 Task: Share and collaborate on sustainable urban development, resilient city designs, or smart city initiatives within a repository.
Action: Mouse moved to (1090, 76)
Screenshot: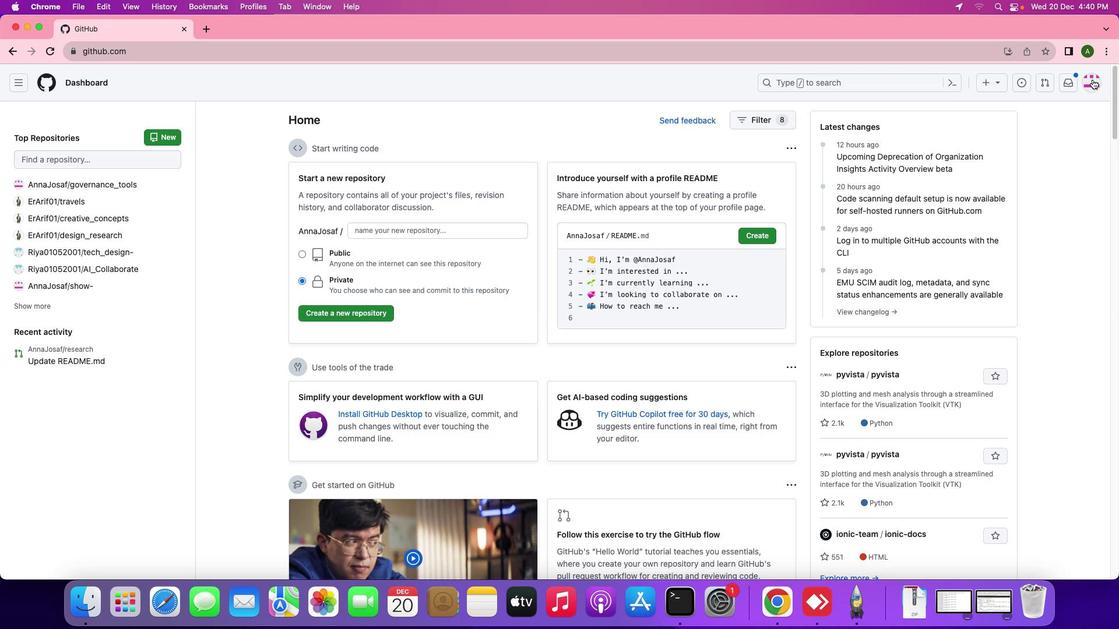 
Action: Mouse pressed left at (1090, 76)
Screenshot: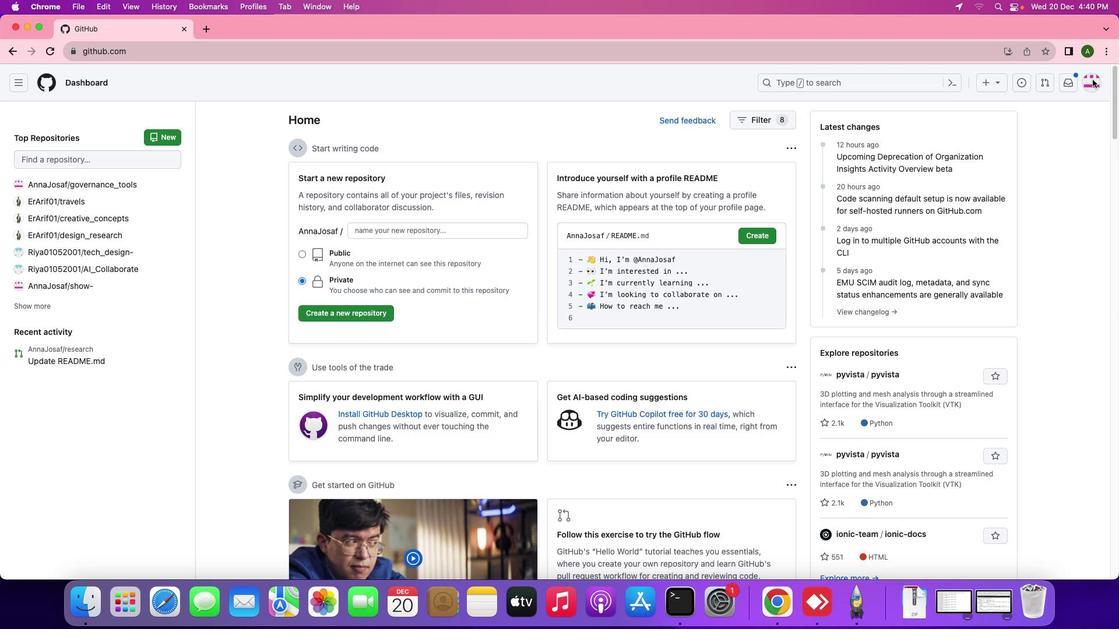
Action: Mouse moved to (986, 135)
Screenshot: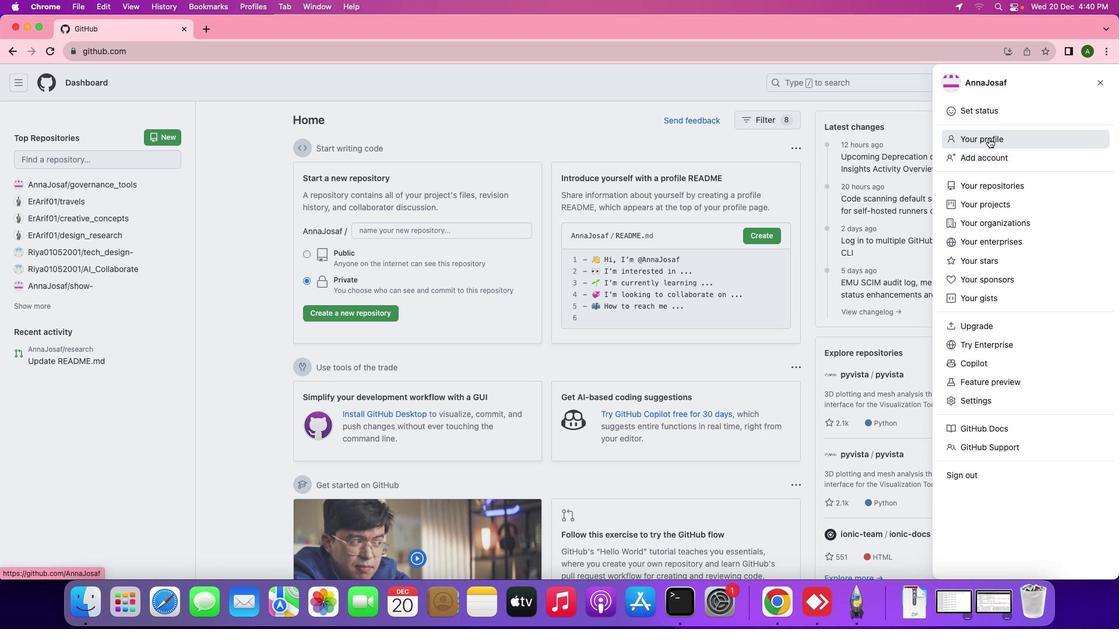 
Action: Mouse pressed left at (986, 135)
Screenshot: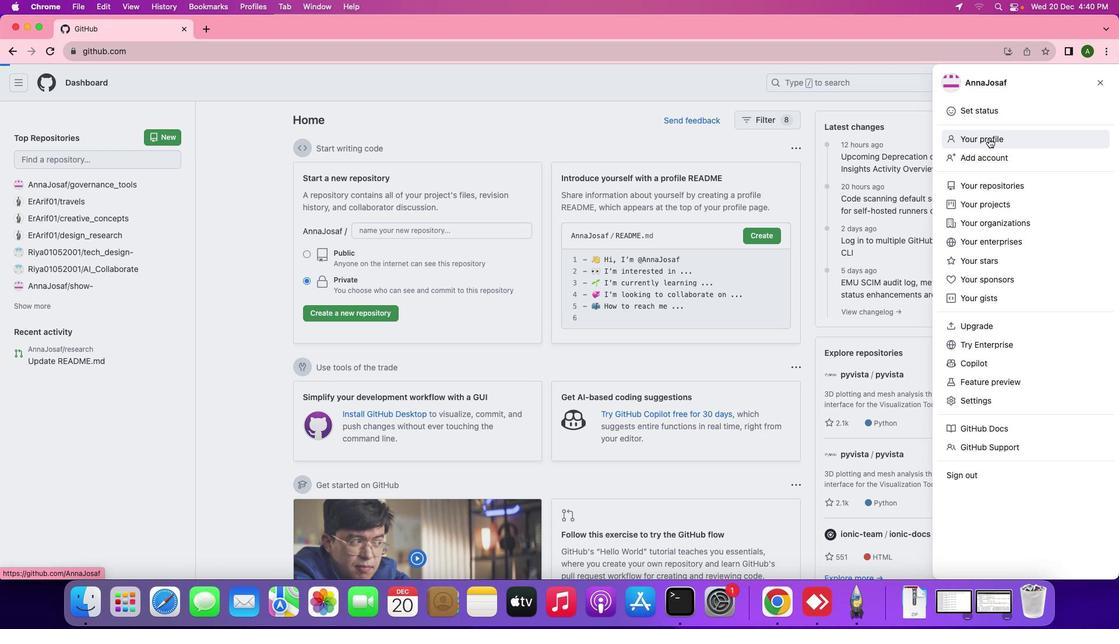 
Action: Mouse moved to (228, 386)
Screenshot: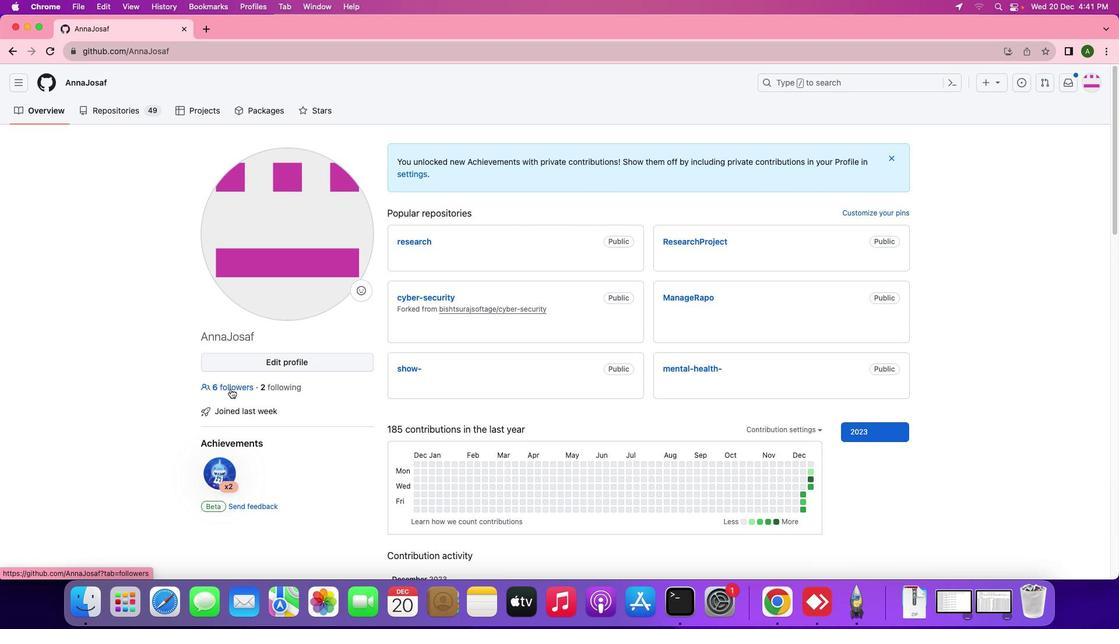 
Action: Mouse pressed left at (228, 386)
Screenshot: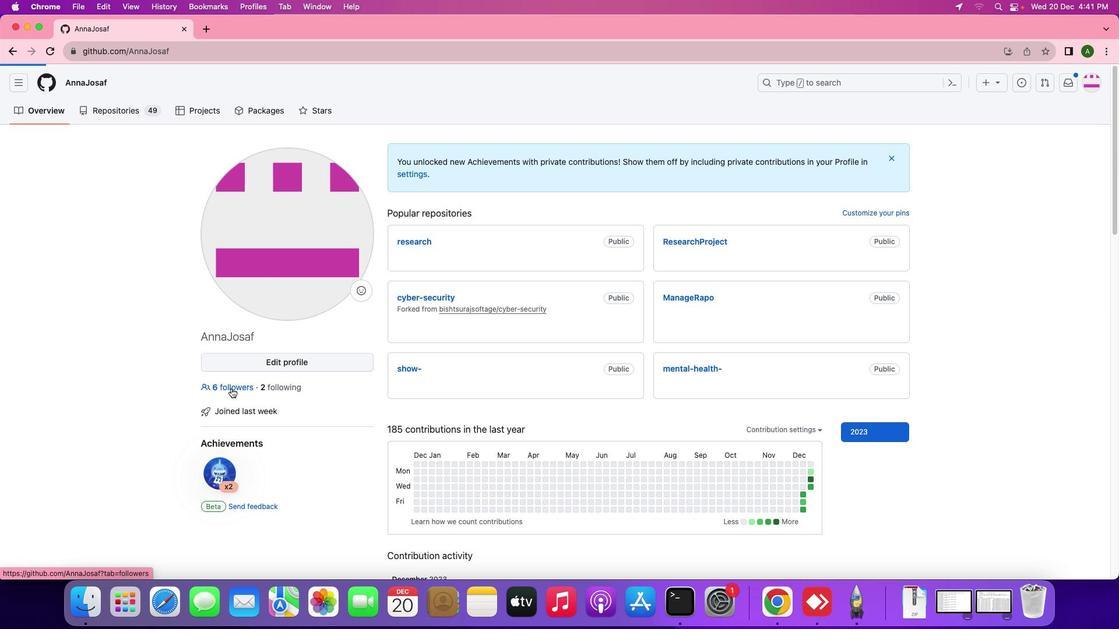 
Action: Mouse moved to (437, 402)
Screenshot: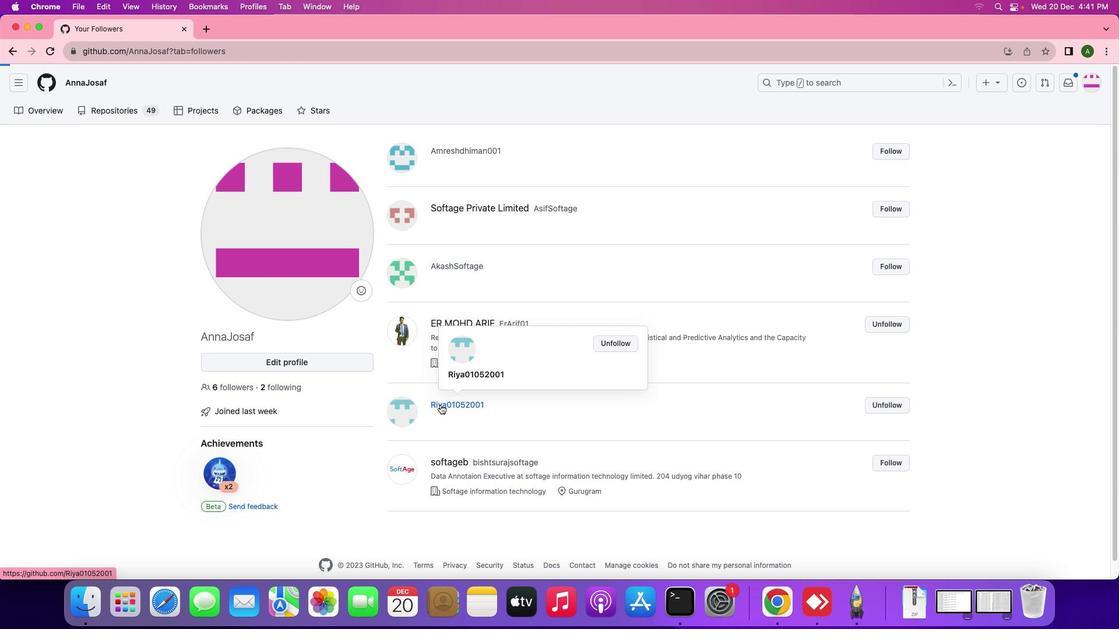 
Action: Mouse pressed left at (437, 402)
Screenshot: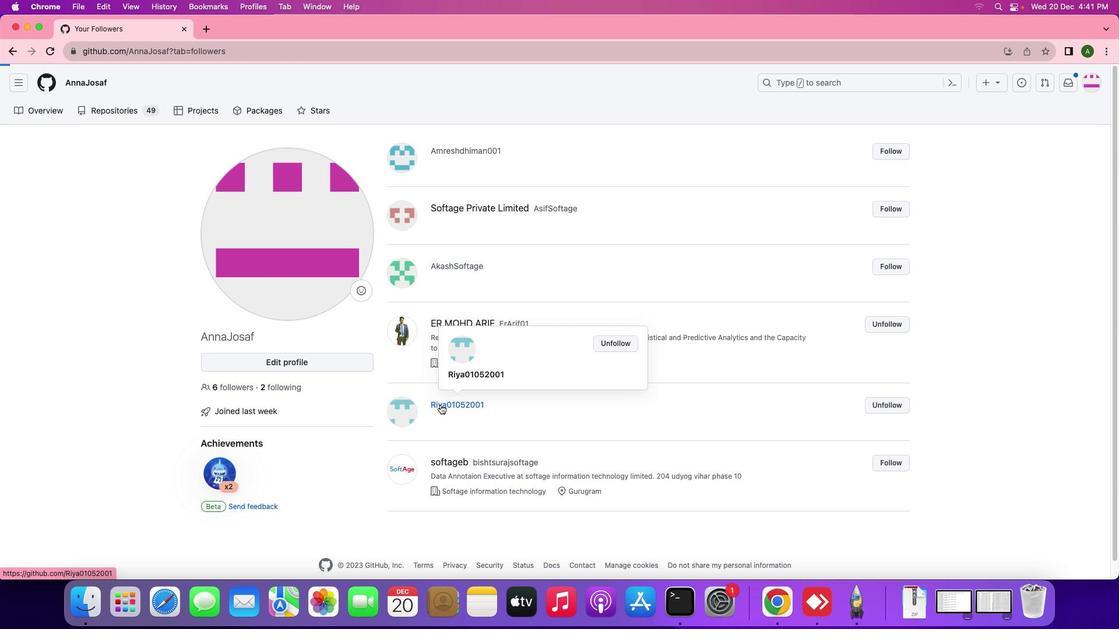 
Action: Mouse moved to (148, 112)
Screenshot: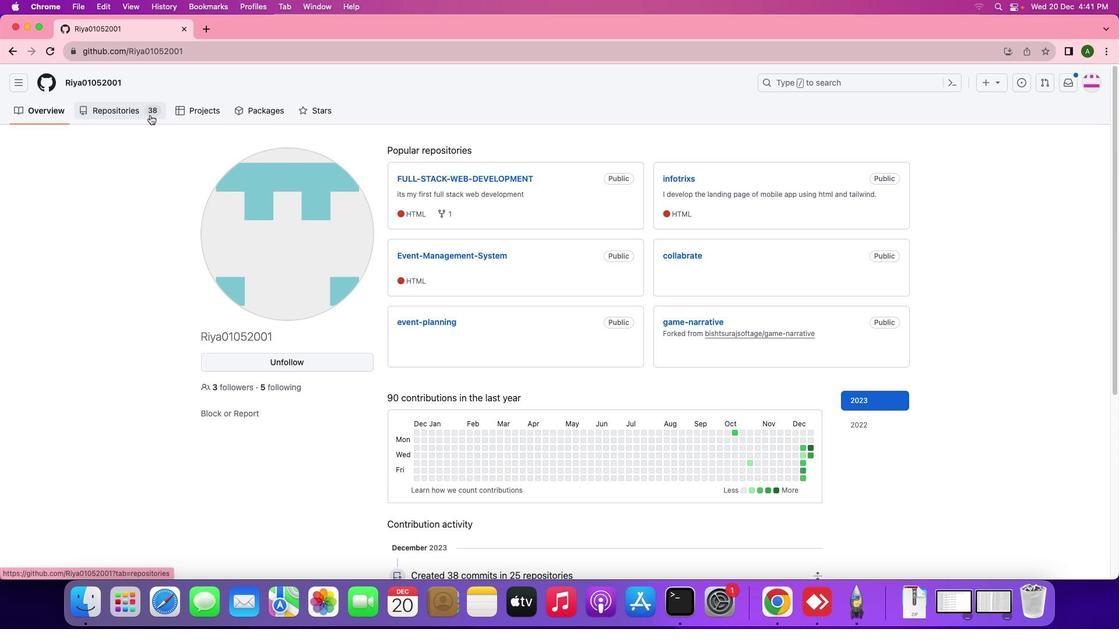
Action: Mouse pressed left at (148, 112)
Screenshot: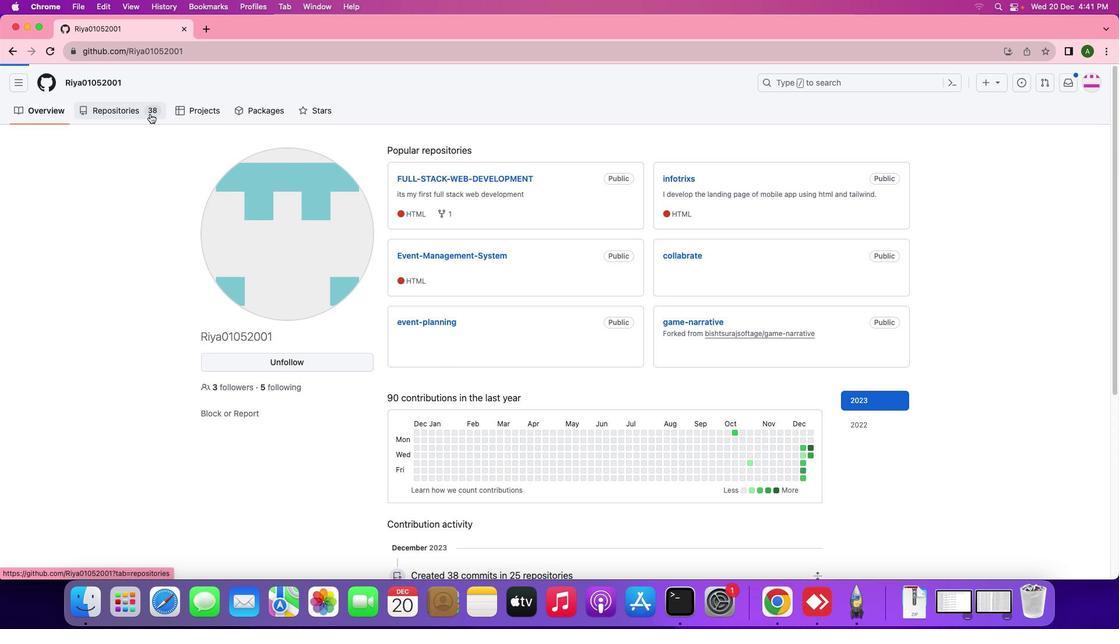 
Action: Mouse moved to (428, 189)
Screenshot: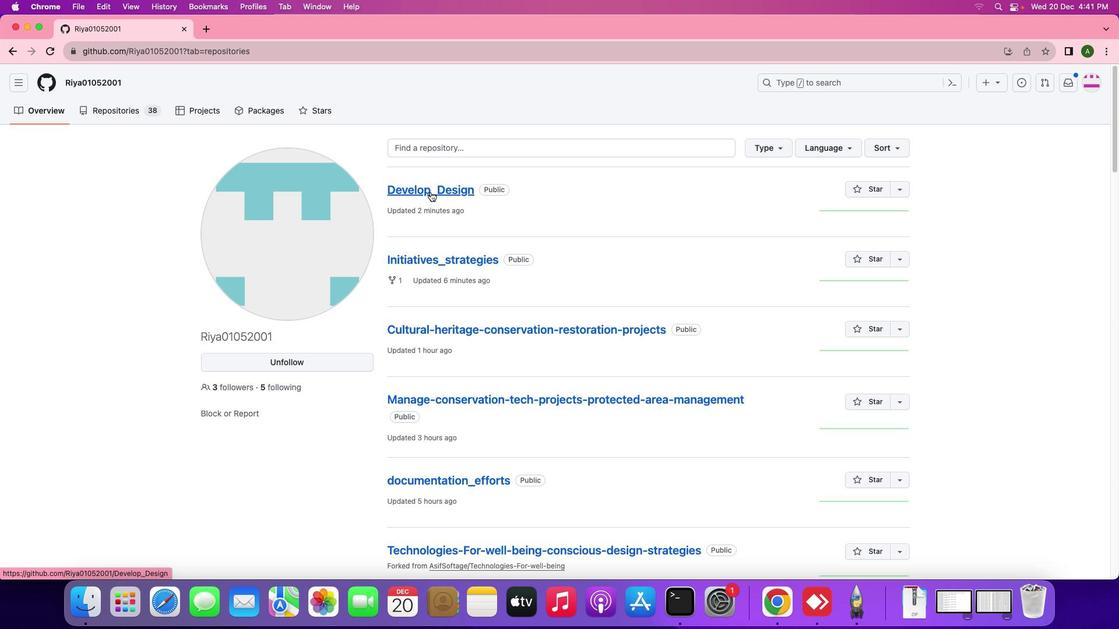 
Action: Mouse pressed left at (428, 189)
Screenshot: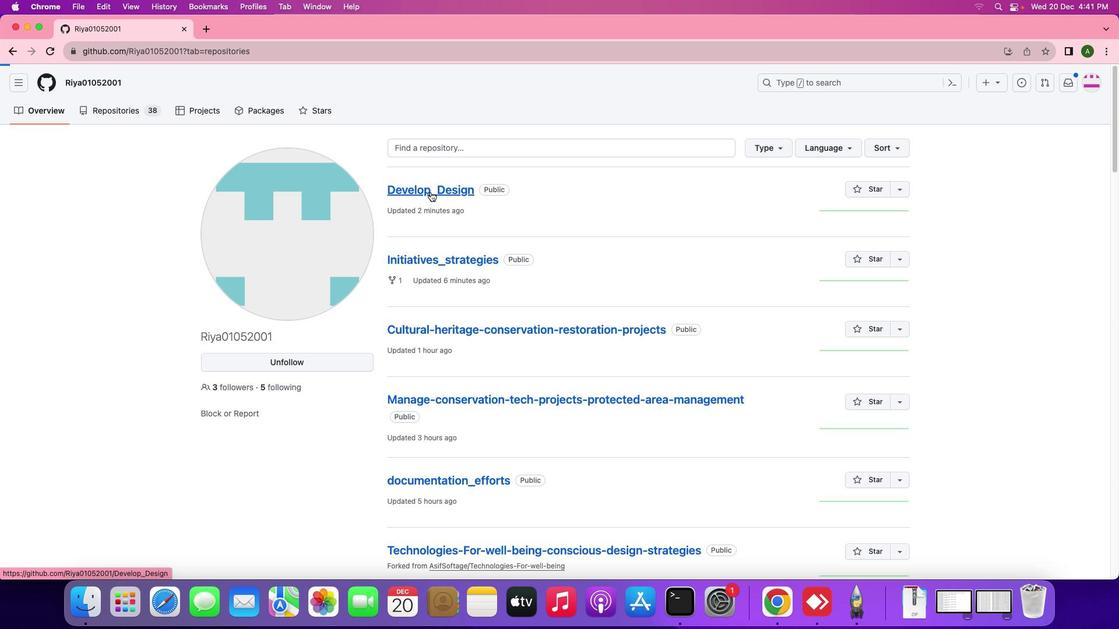 
Action: Mouse moved to (670, 187)
Screenshot: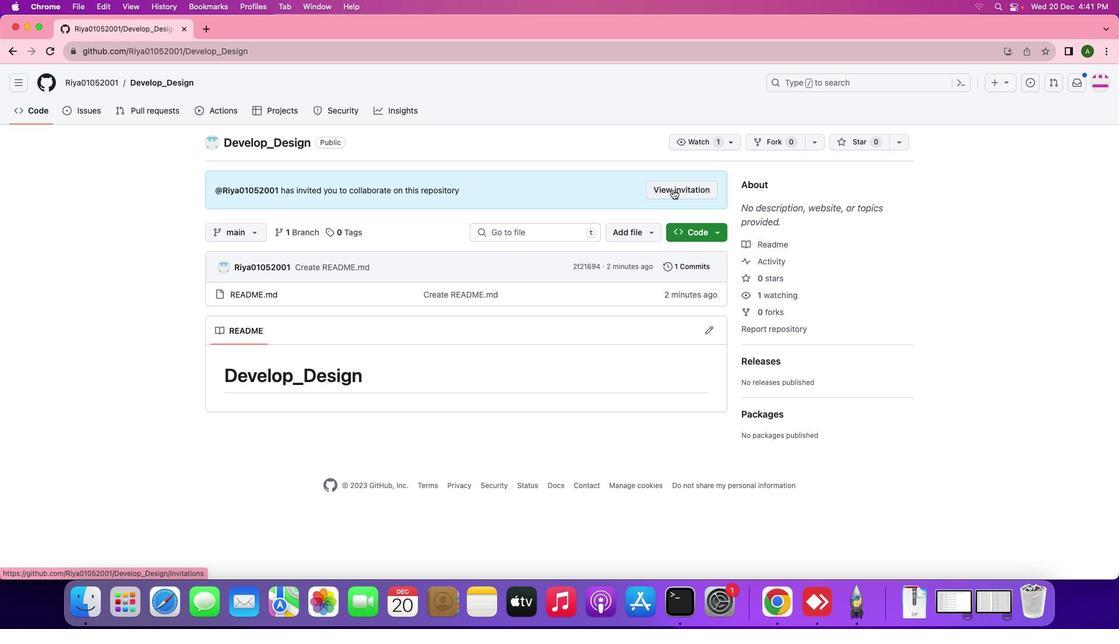 
Action: Mouse pressed left at (670, 187)
Screenshot: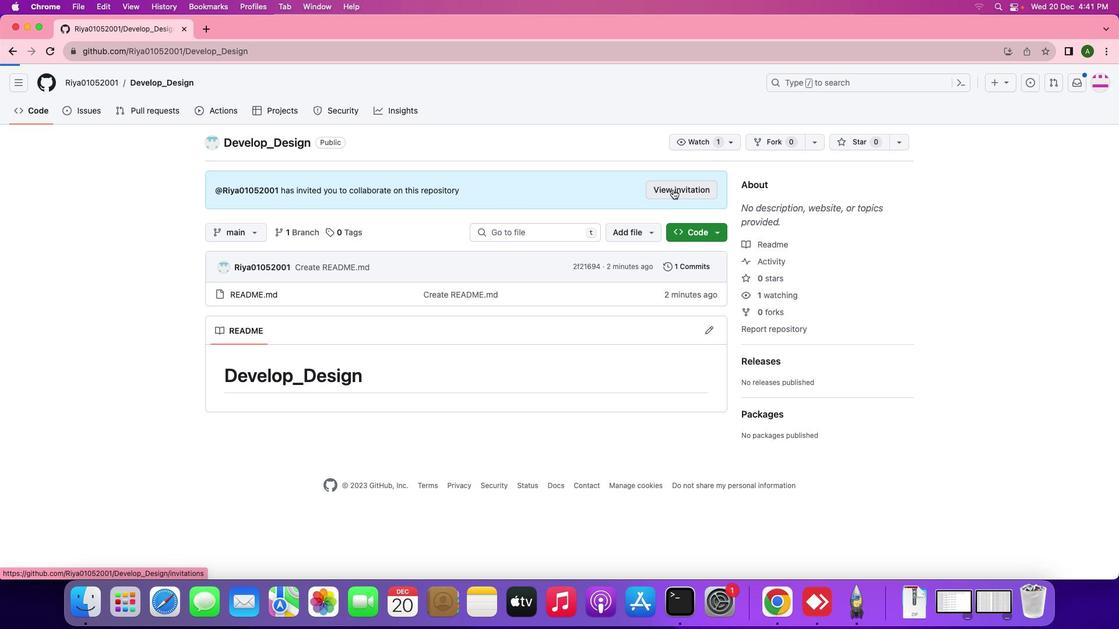 
Action: Mouse moved to (529, 224)
Screenshot: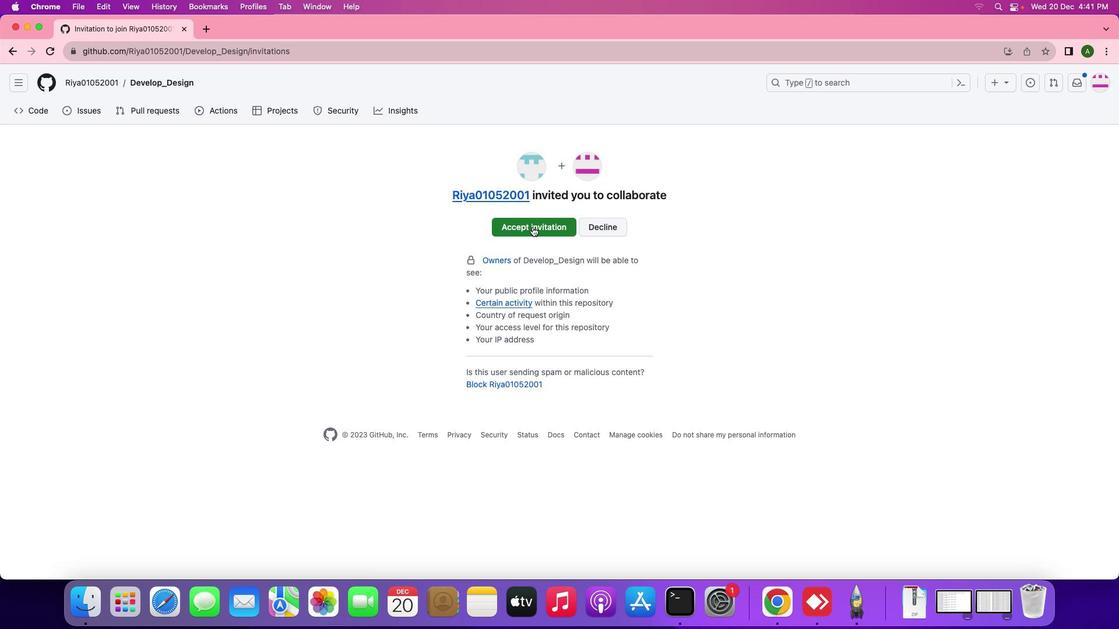
Action: Mouse pressed left at (529, 224)
Screenshot: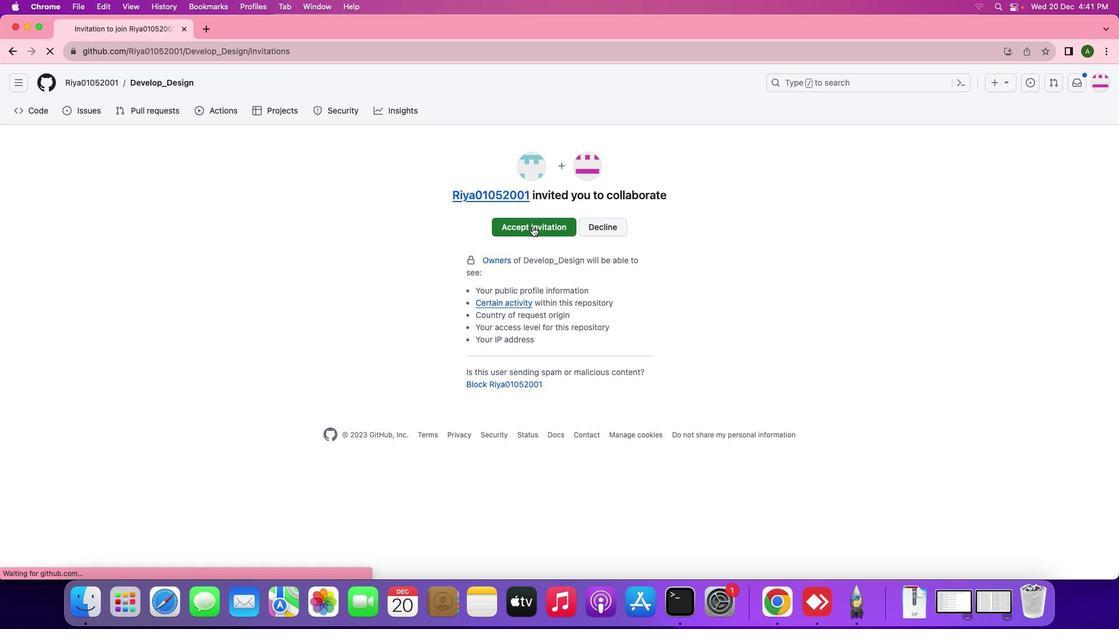 
Action: Mouse moved to (763, 177)
Screenshot: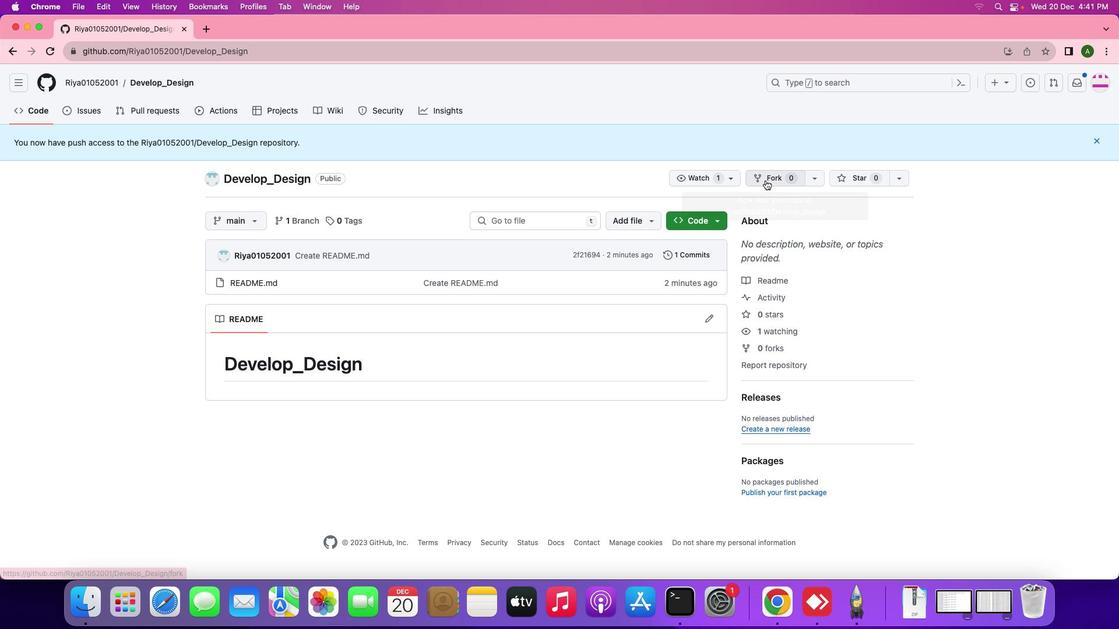 
Action: Mouse pressed left at (763, 177)
Screenshot: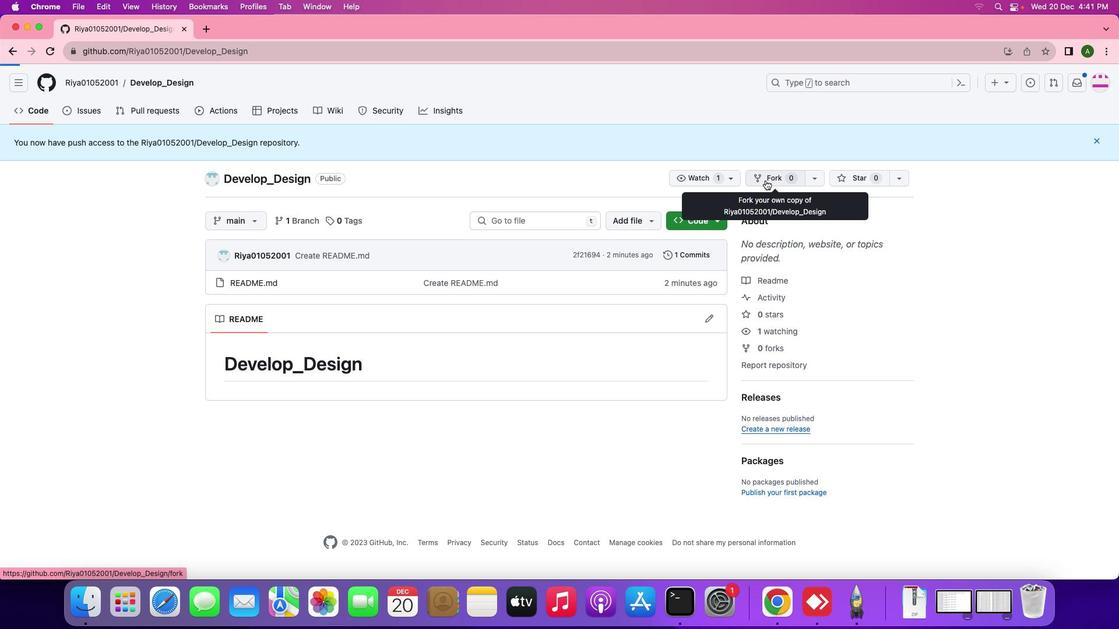 
Action: Mouse moved to (718, 442)
Screenshot: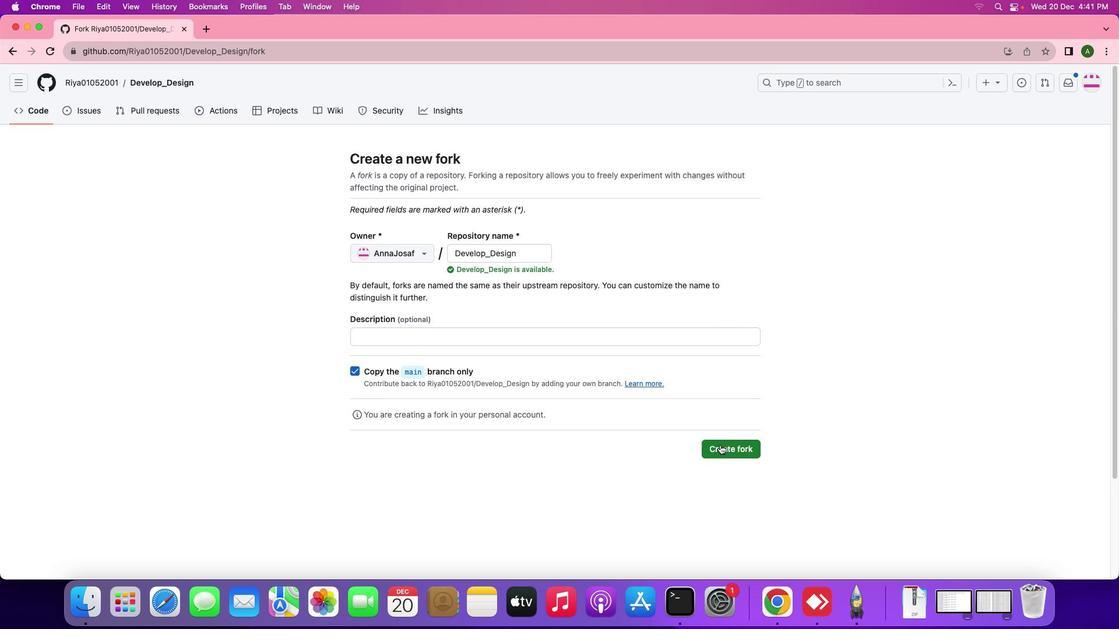 
Action: Mouse pressed left at (718, 442)
Screenshot: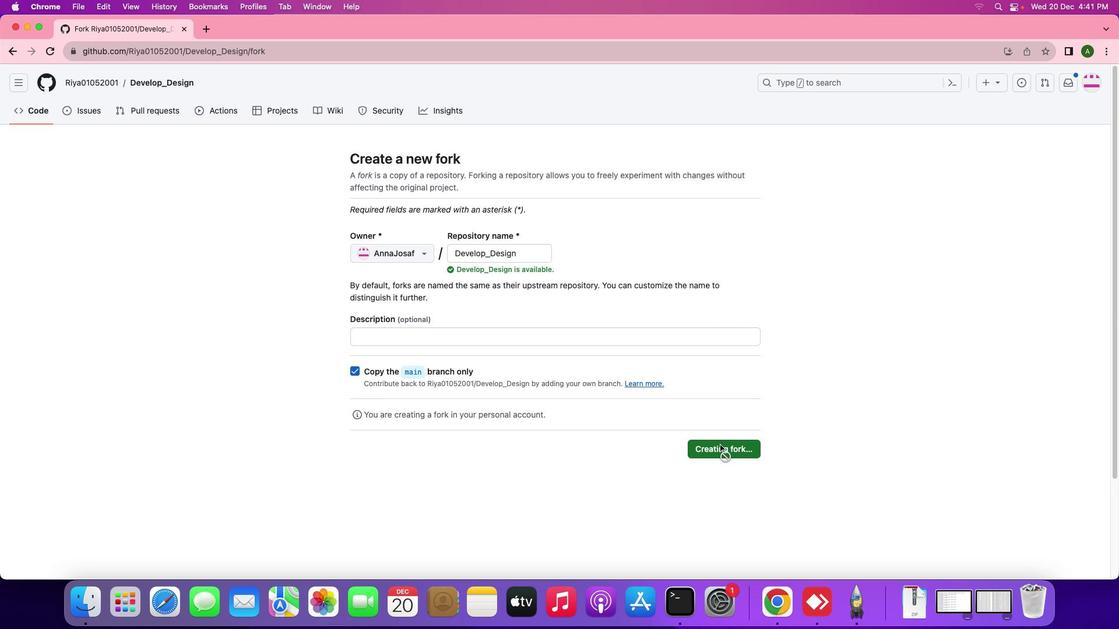 
Action: Mouse moved to (648, 191)
Screenshot: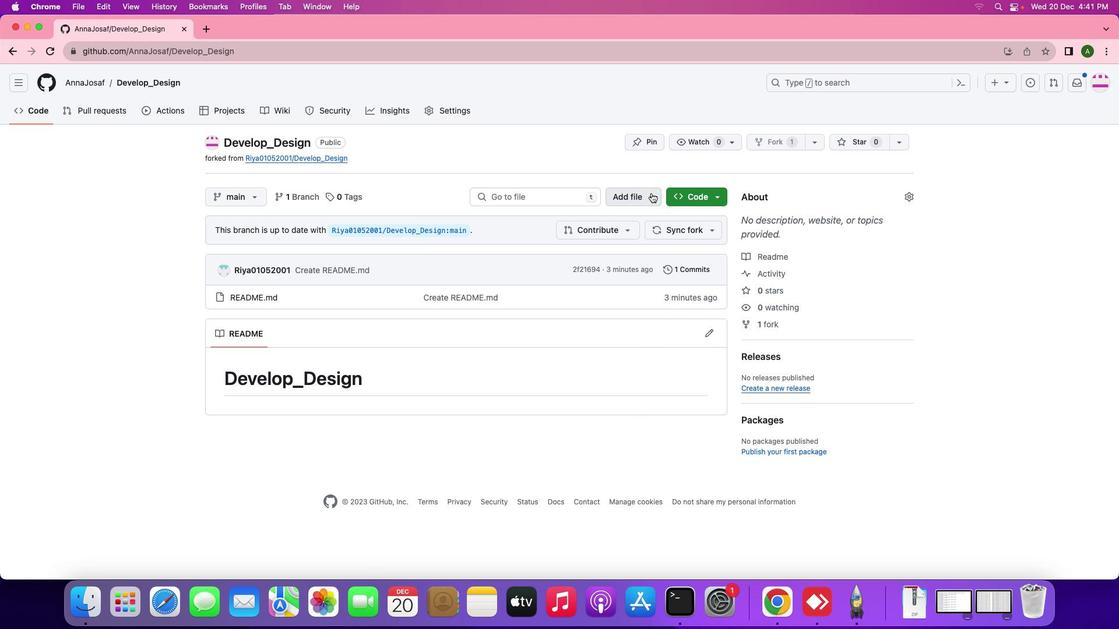 
Action: Mouse pressed left at (648, 191)
Screenshot: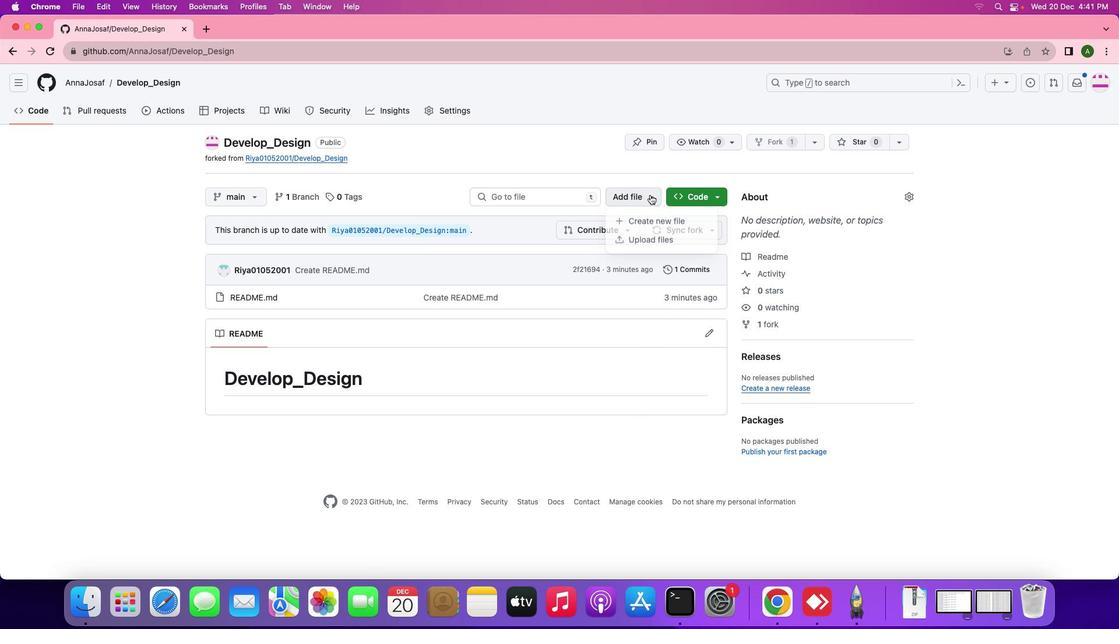 
Action: Mouse moved to (650, 213)
Screenshot: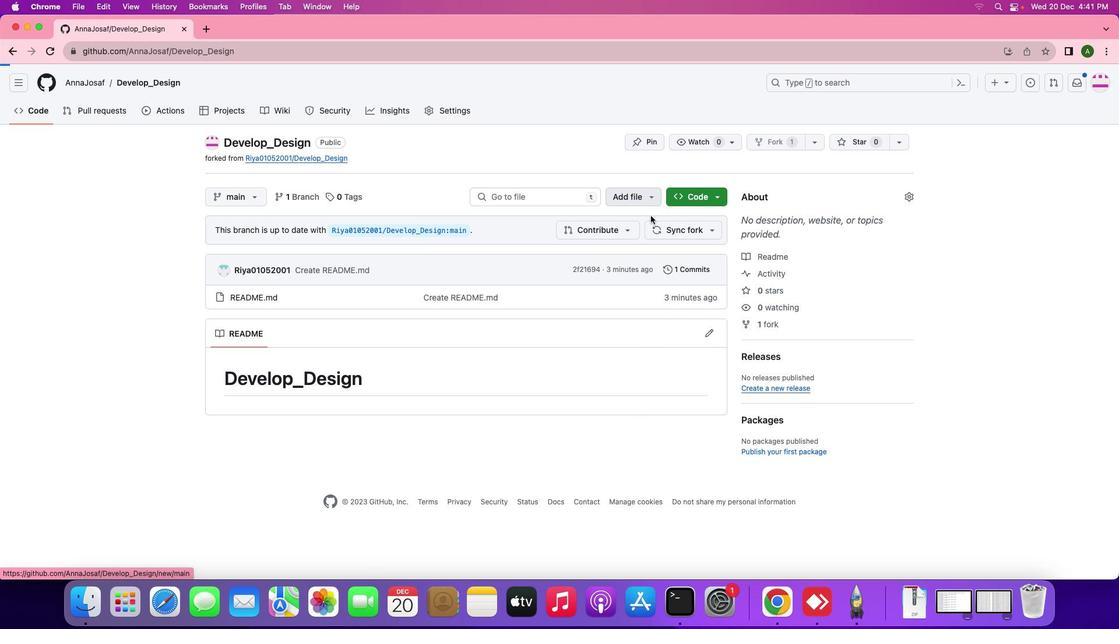 
Action: Mouse pressed left at (650, 213)
Screenshot: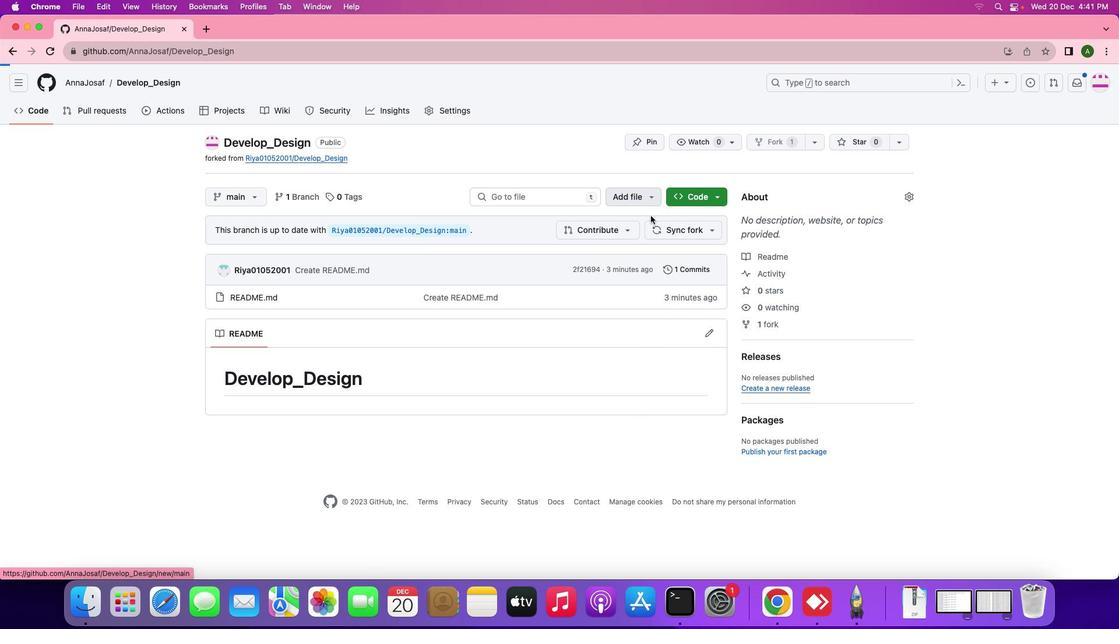 
Action: Mouse moved to (155, 138)
Screenshot: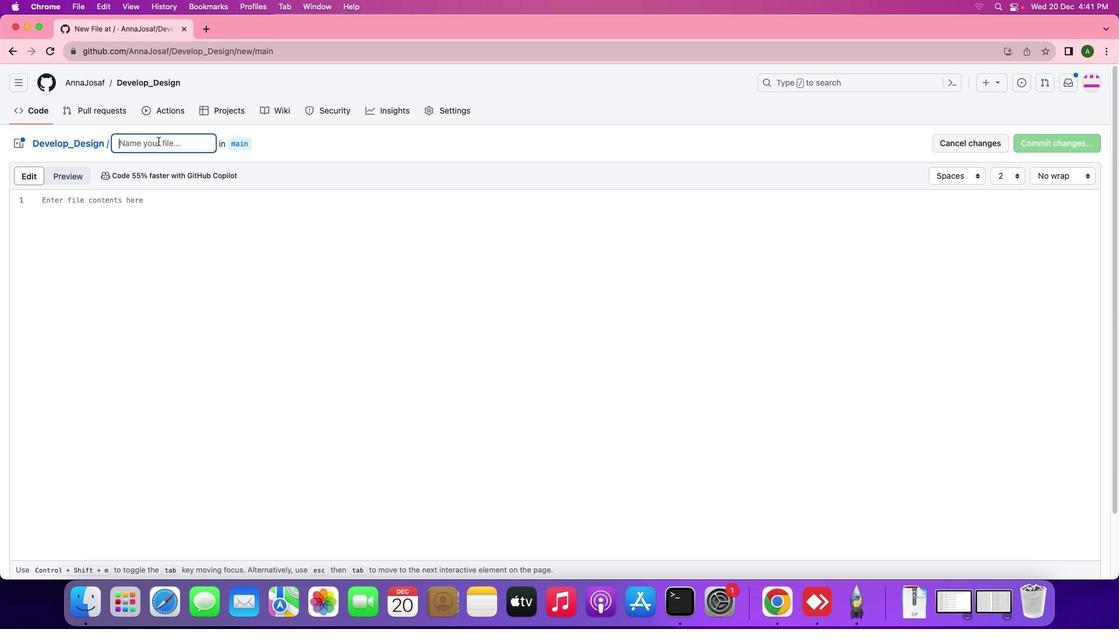 
Action: Mouse pressed left at (155, 138)
Screenshot: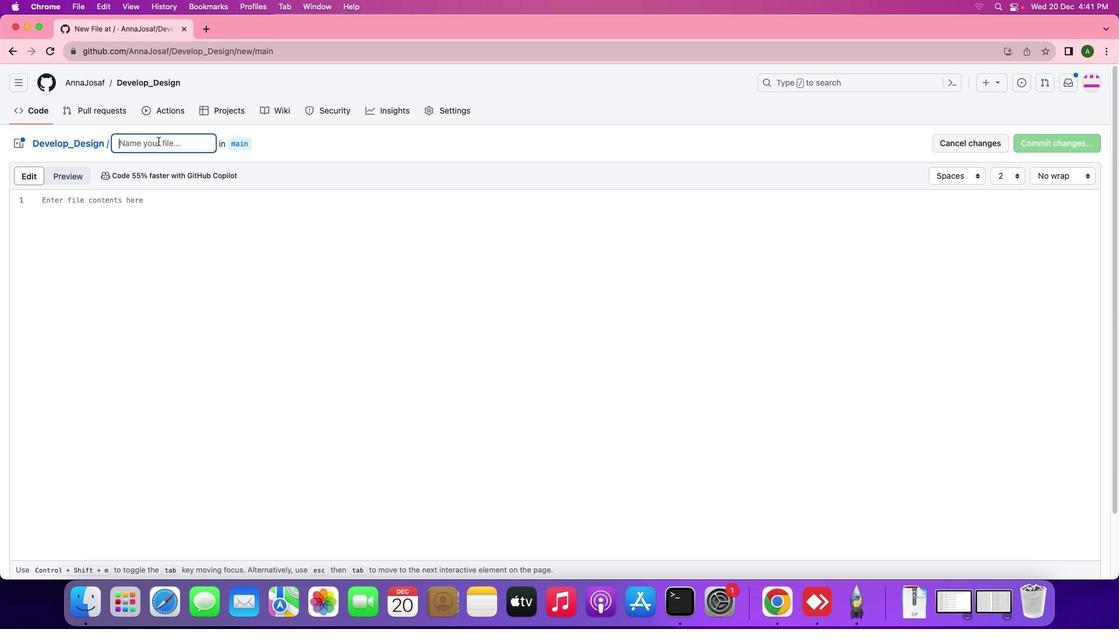 
Action: Mouse moved to (156, 139)
Screenshot: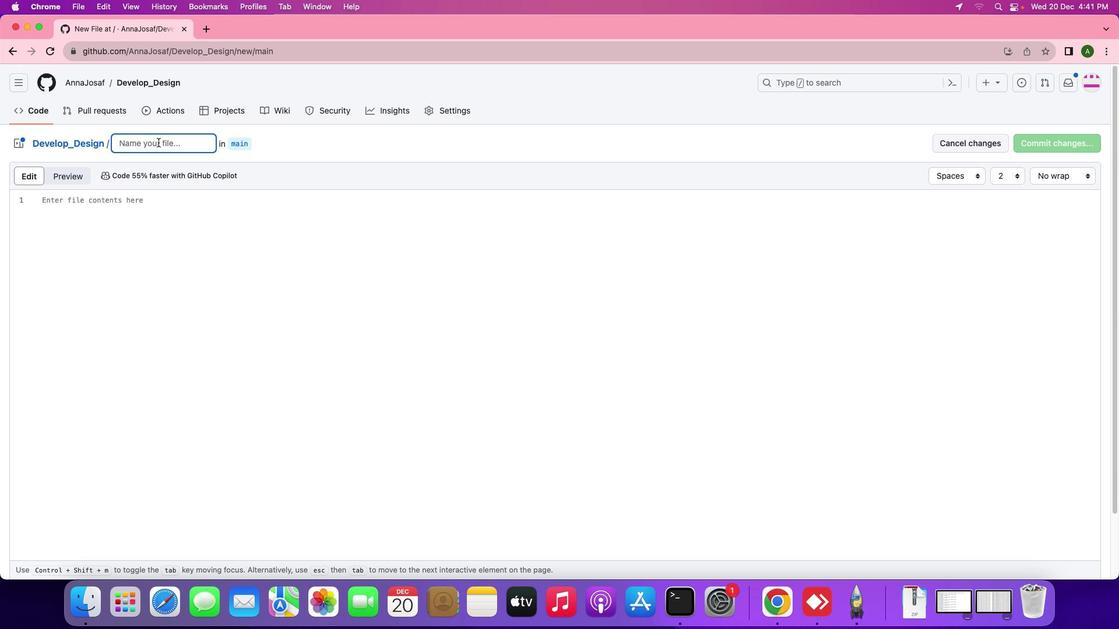 
Action: Key pressed 's'Key.backspace'u''r''b''a''n'Key.shift_r'_''d''e''v''e''l''o''p''m''e''n''t''.''m''d'
Screenshot: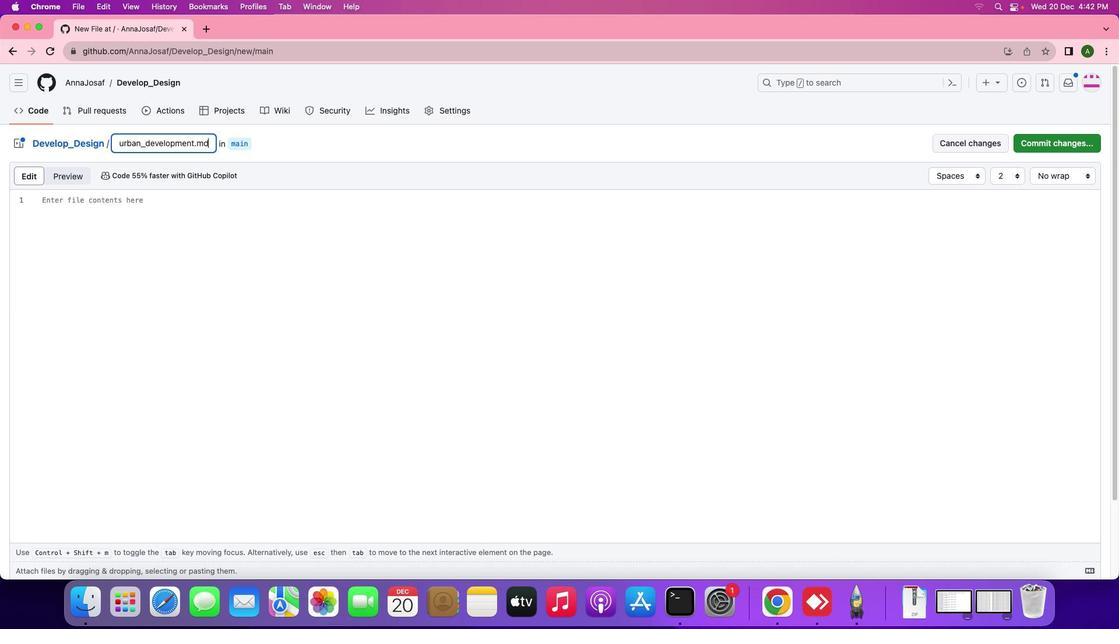 
Action: Mouse moved to (149, 223)
Screenshot: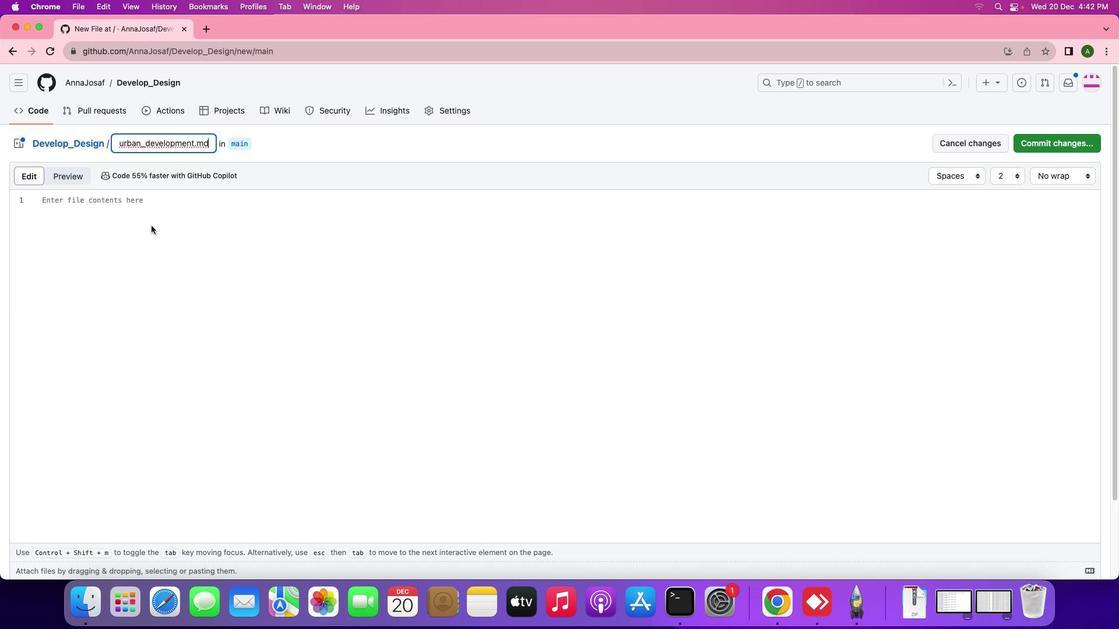 
Action: Mouse pressed left at (149, 223)
Screenshot: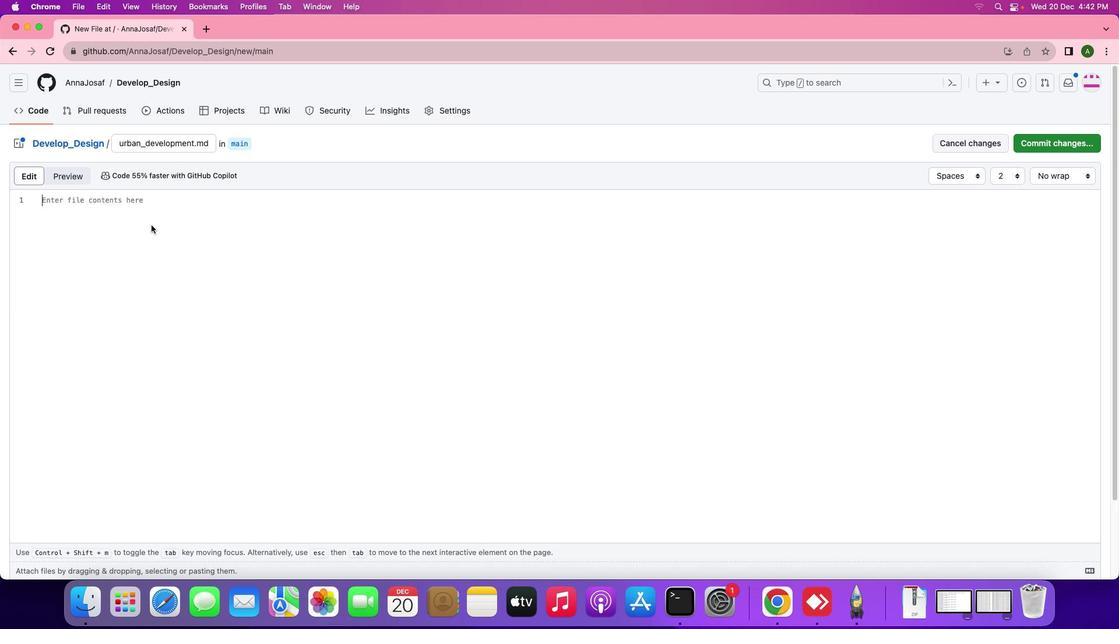 
Action: Mouse moved to (151, 218)
Screenshot: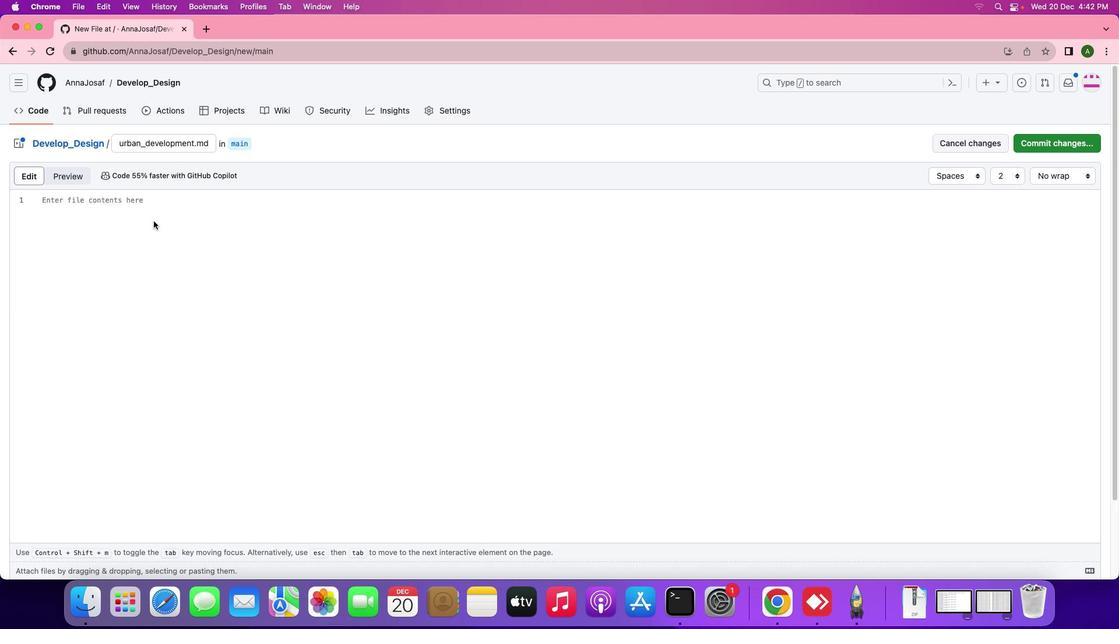 
Action: Key pressed Key.shift_r'#'Key.spaceKey.shift_r'U'Key.backspaceKey.backspaceKey.spaceKey.shift_r'S''u''s''t''a''i''n''a''b''l''e'Key.space'u''r''b''a''n'Key.space'd''e''v''e''l''o''p''m''e''n''t'Key.spaceKey.enter'-'Key.spaceKey.shift_r'S''u''s''t''a''i''n''a''b''l''e'Key.space'u''r''b''a''n'Key.space'd''e''v''e''l''o''p''m''e''n''t'Key.space'r''e''g''e''r'Key.backspaceKey.backspaceKey.backspace'f''e''r''s'Key.space't''o'Key.space't''h''e'Key.space'p''r''o''c''e''s''s'Key.space'o''f'Key.space'c''r''e''a''t''i''n''g'Key.space'a''n''d'Key.spaceKey.enterKey.backspace'm''a''i''n''t''a''i''n''i''n''g'Key.space'c''i''t''i''e''s'Key.space't''h''a''t'Key.space'm''e''e''t'Key.space't''h''e'Key.space'n''e''e''d'Key.space'o''f'Key.space'e''n''v''i''r''o''n''m''e''n''t''a''l'Key.space's''u''s''t''a''i''n''a''b''i''l''i''t''y'Key.space'.'
Screenshot: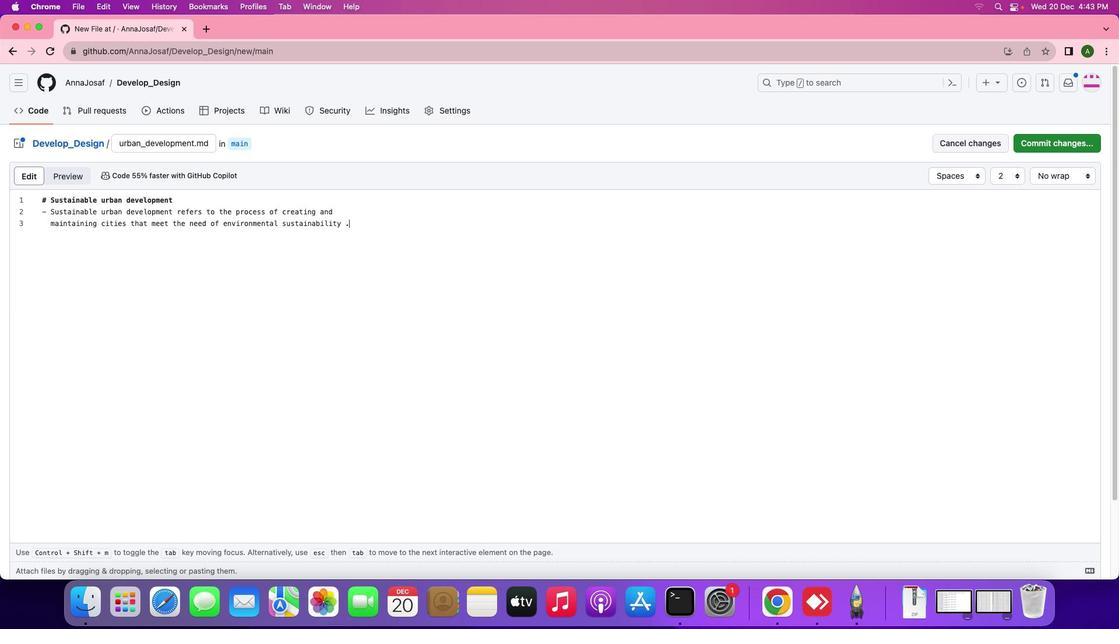 
Action: Mouse moved to (61, 173)
Screenshot: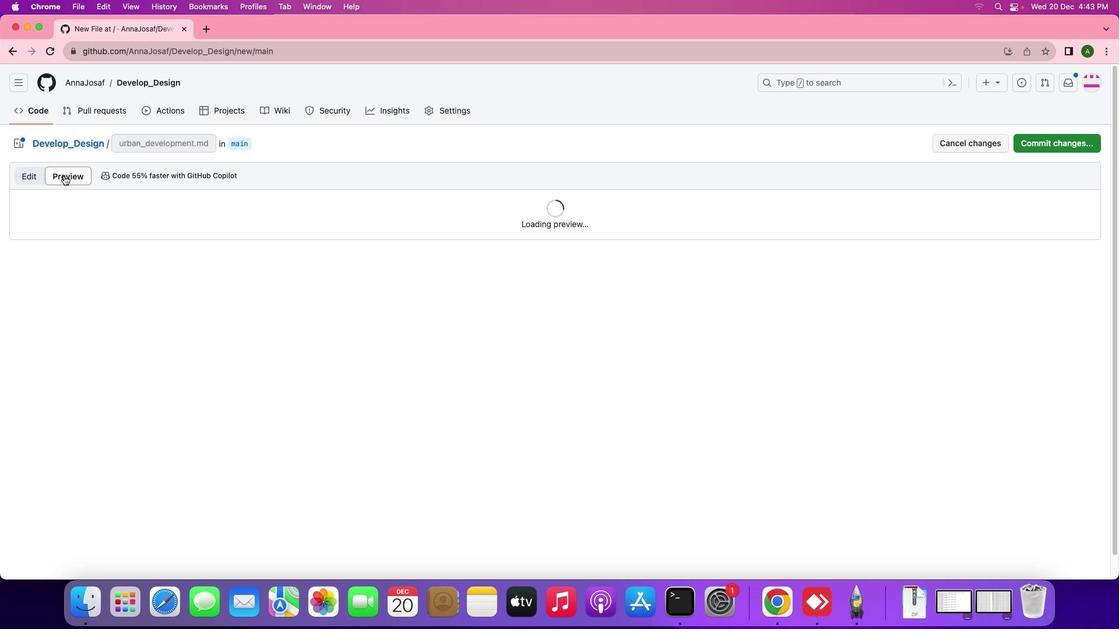 
Action: Mouse pressed left at (61, 173)
Screenshot: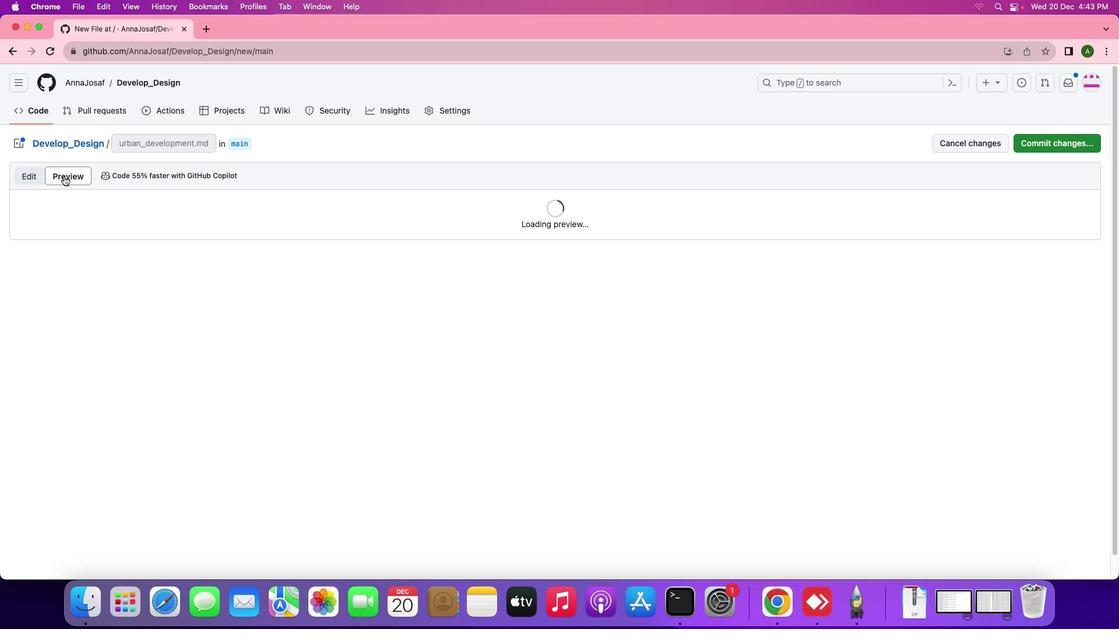 
Action: Mouse moved to (1045, 140)
Screenshot: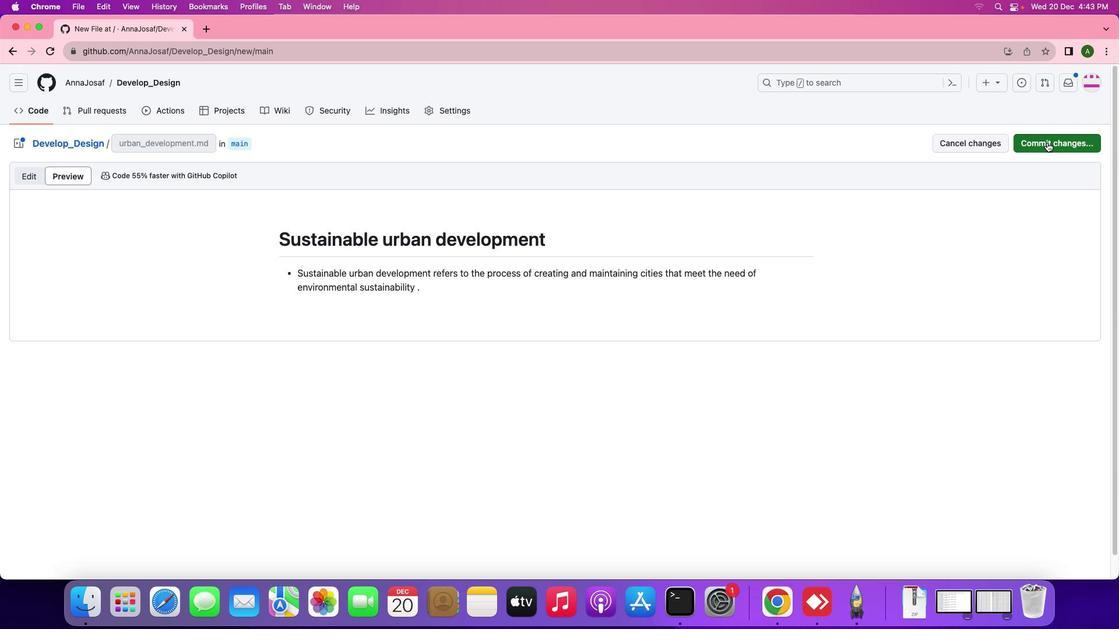 
Action: Mouse pressed left at (1045, 140)
Screenshot: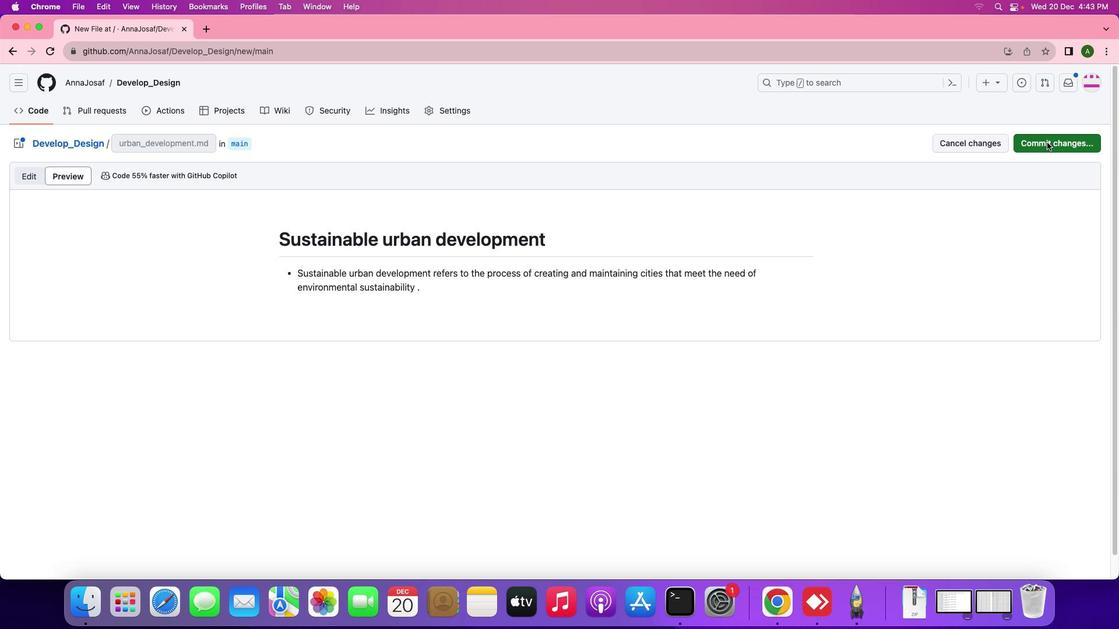 
Action: Mouse moved to (647, 443)
Screenshot: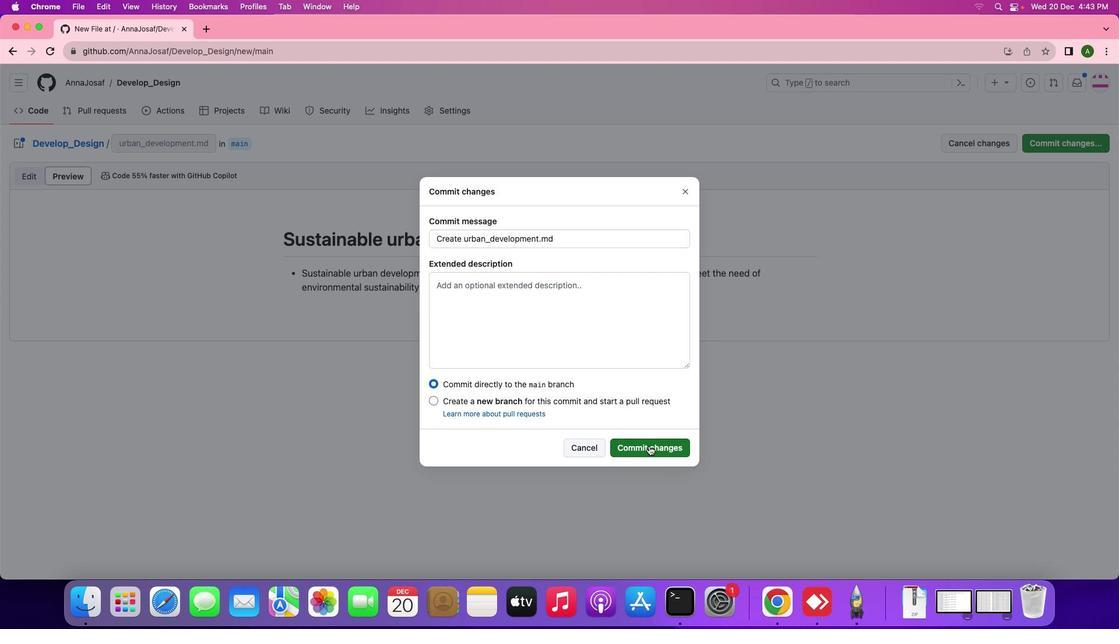
Action: Mouse pressed left at (647, 443)
Screenshot: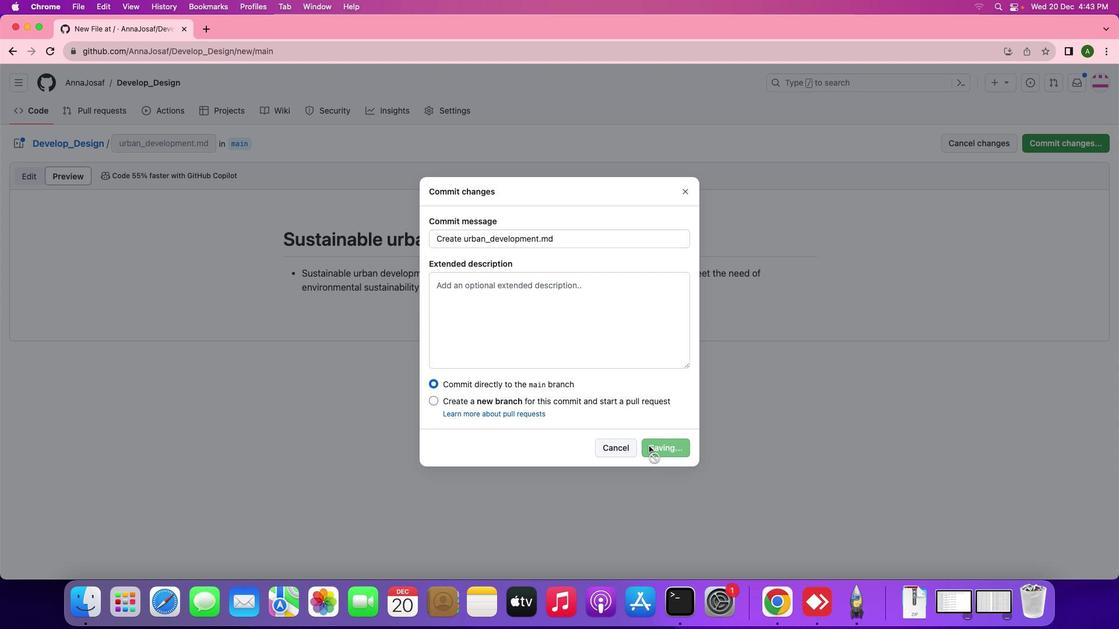 
Action: Mouse moved to (1064, 139)
Screenshot: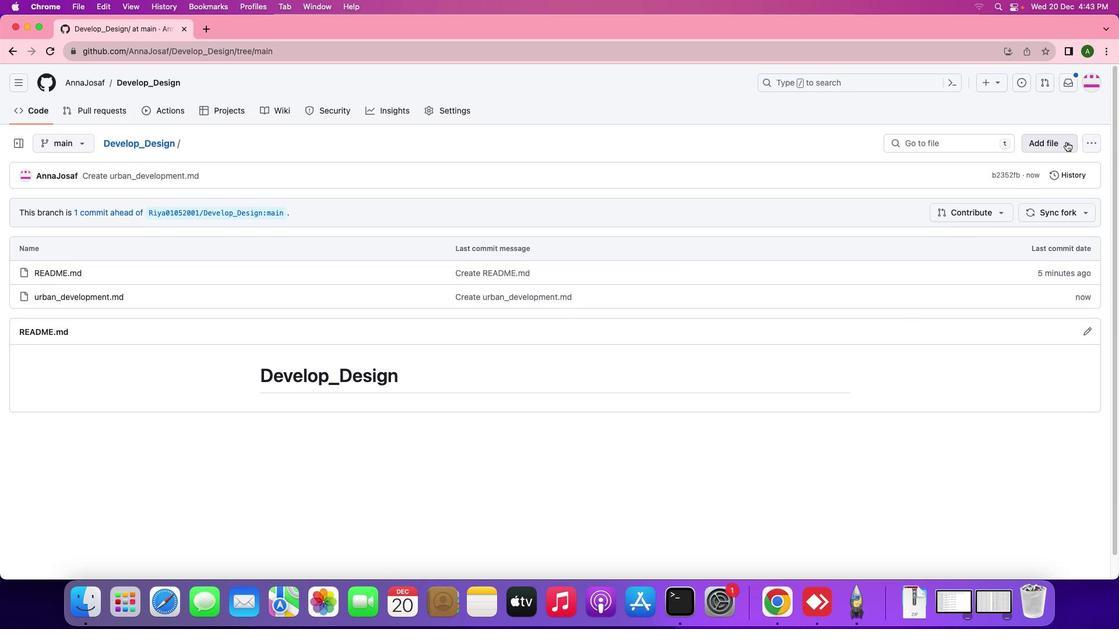 
Action: Mouse pressed left at (1064, 139)
Screenshot: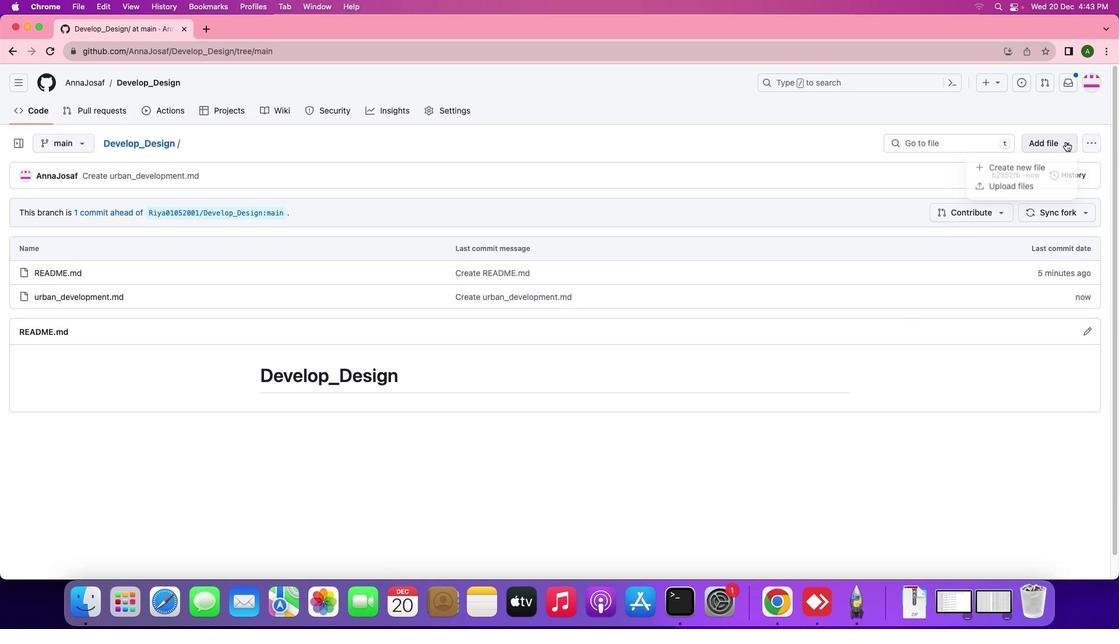 
Action: Mouse moved to (1023, 165)
Screenshot: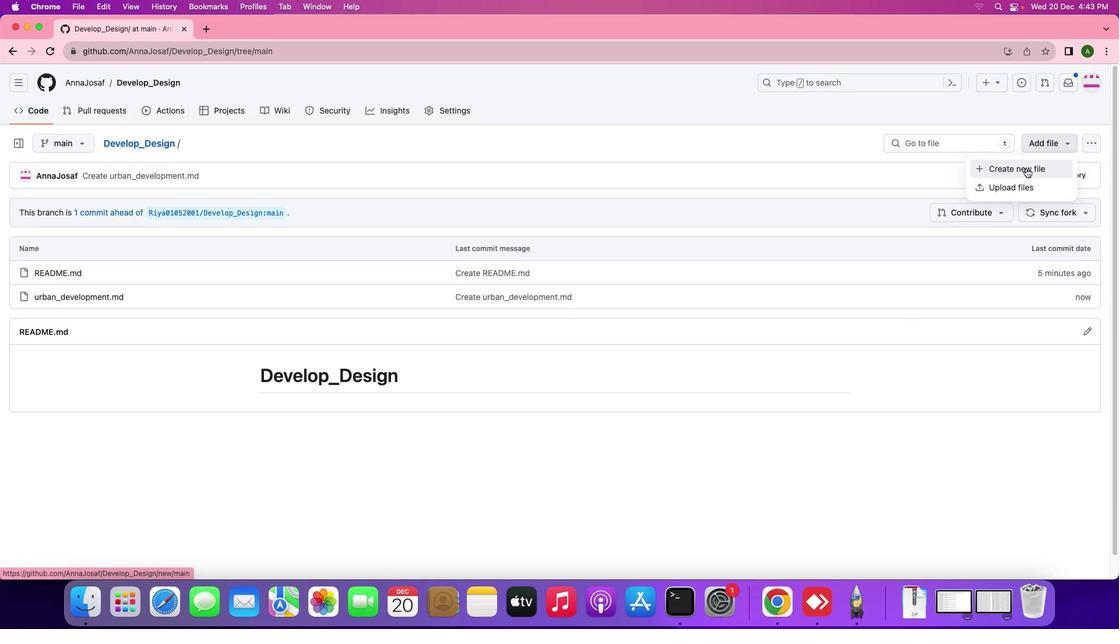 
Action: Mouse pressed left at (1023, 165)
Screenshot: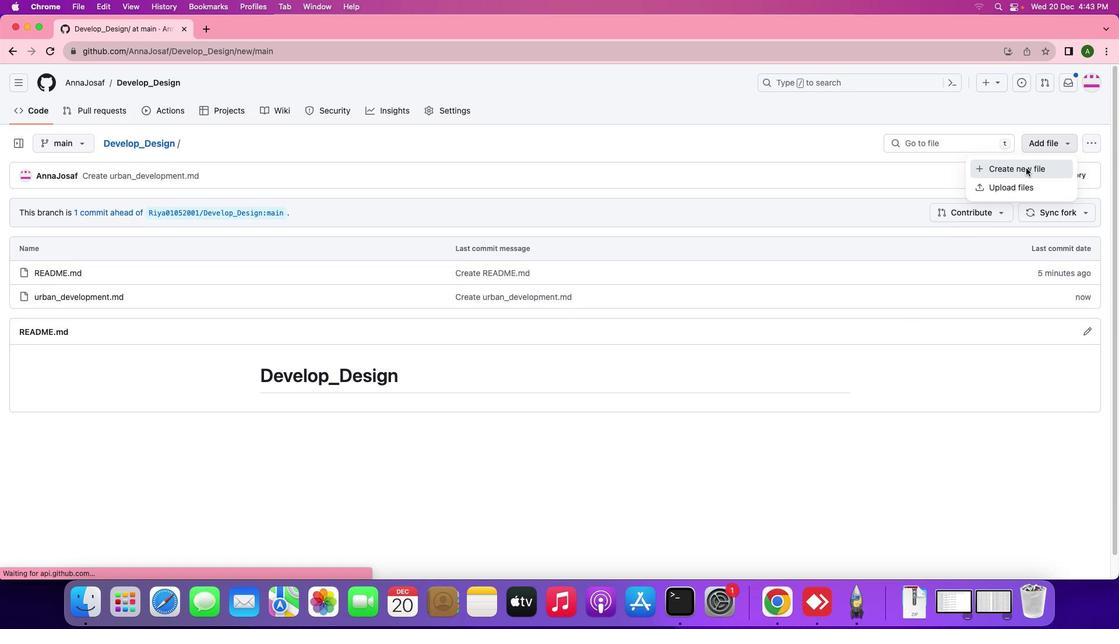
Action: Mouse moved to (151, 142)
Screenshot: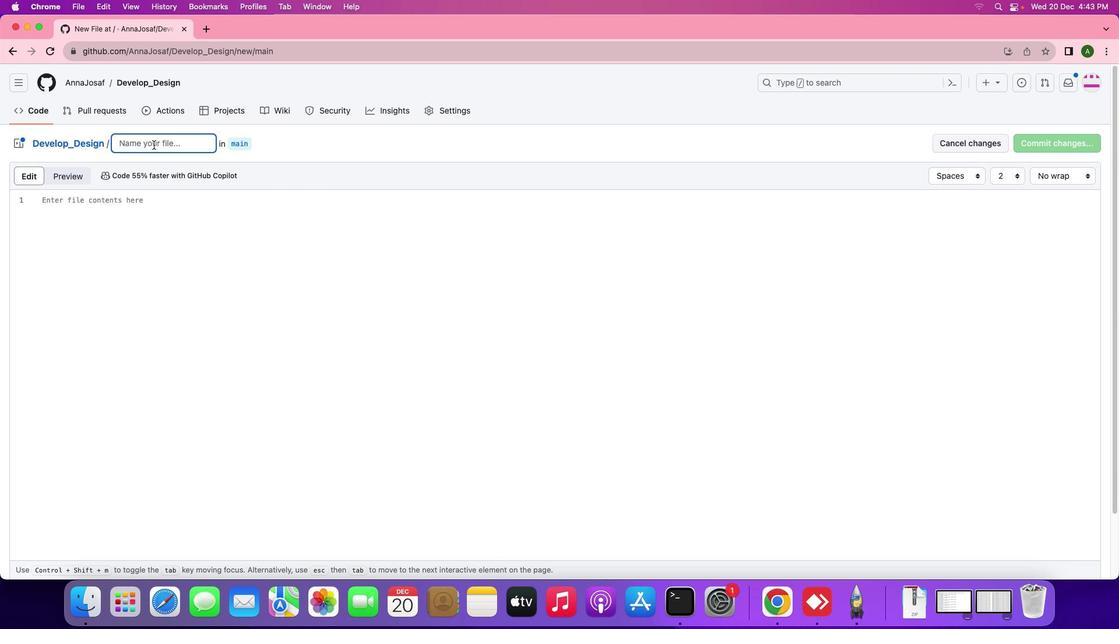 
Action: Mouse pressed left at (151, 142)
Screenshot: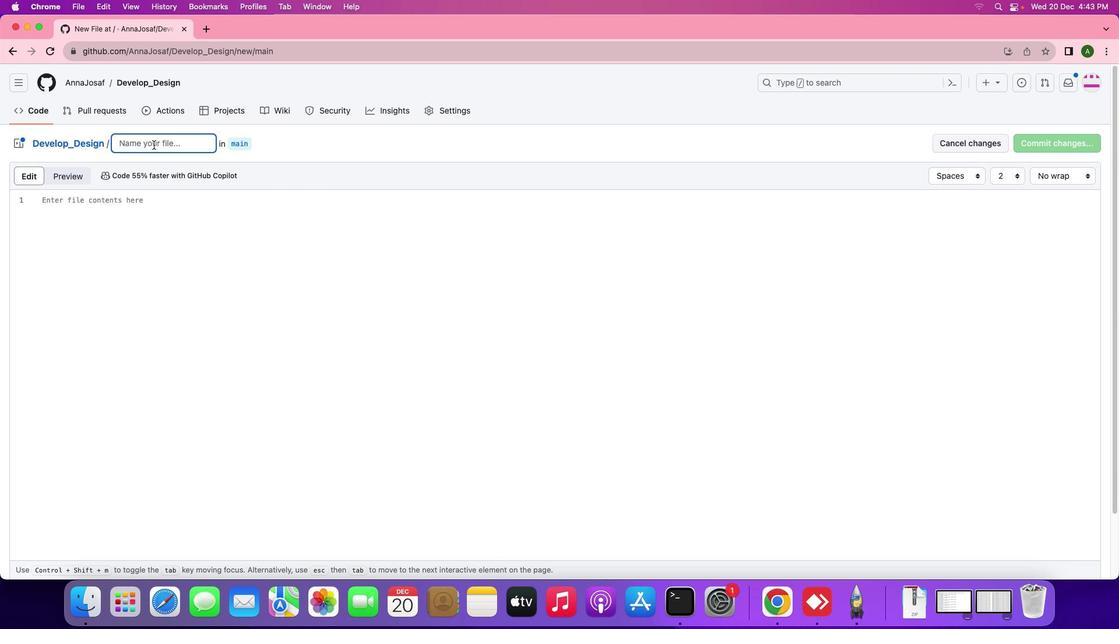 
Action: Key pressed 'c'Key.backspace'r''e''s''i''l''i''e''n''t'Key.shift_r'_''c''i''t''y'Key.shift_r'_''d''e''s''i''g''n'Key.spaceKey.backspace's''.''m''d'
Screenshot: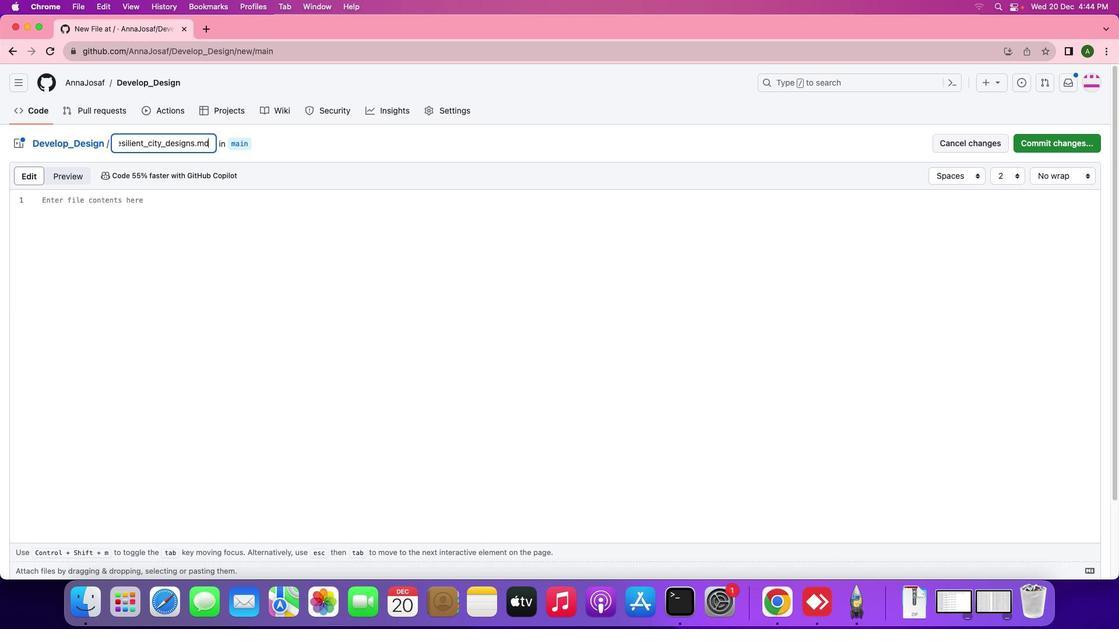 
Action: Mouse moved to (161, 221)
Screenshot: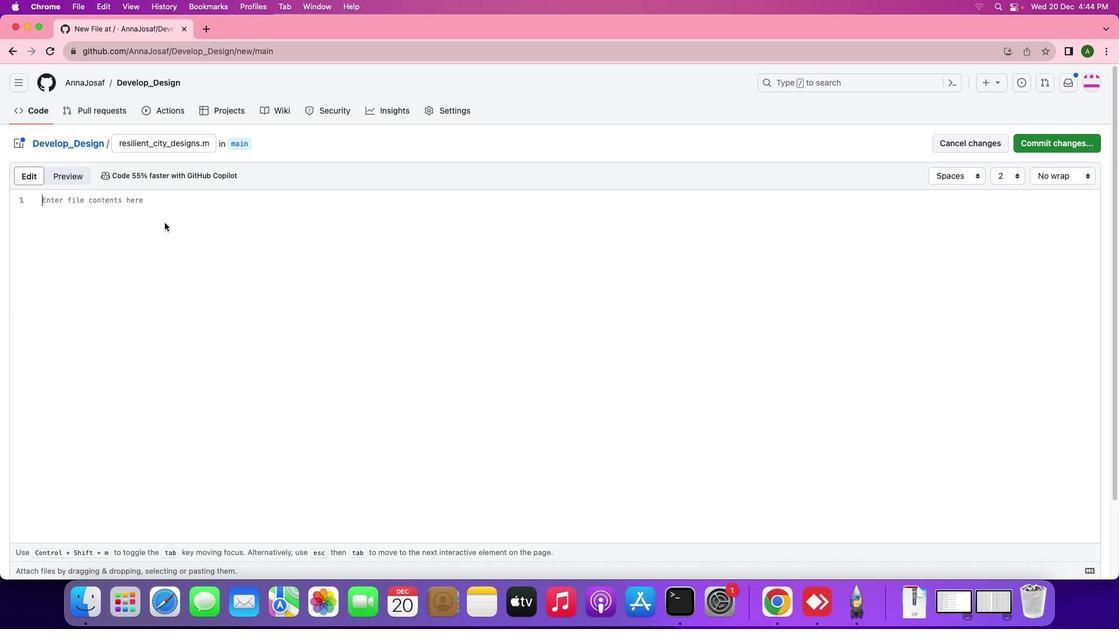 
Action: Mouse pressed left at (161, 221)
Screenshot: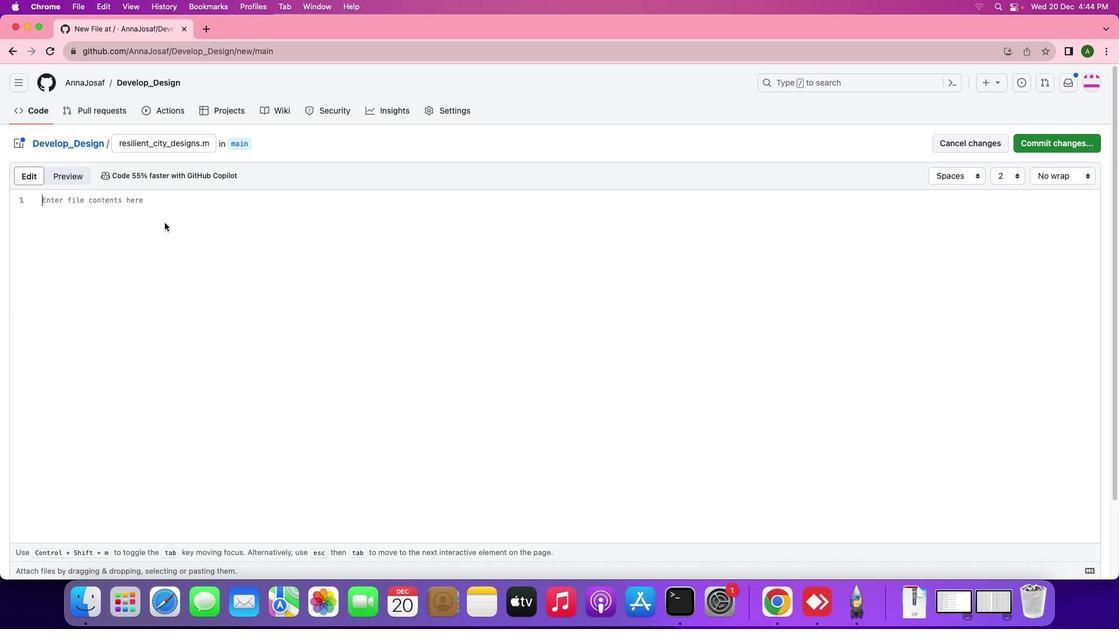 
Action: Mouse moved to (232, 220)
Screenshot: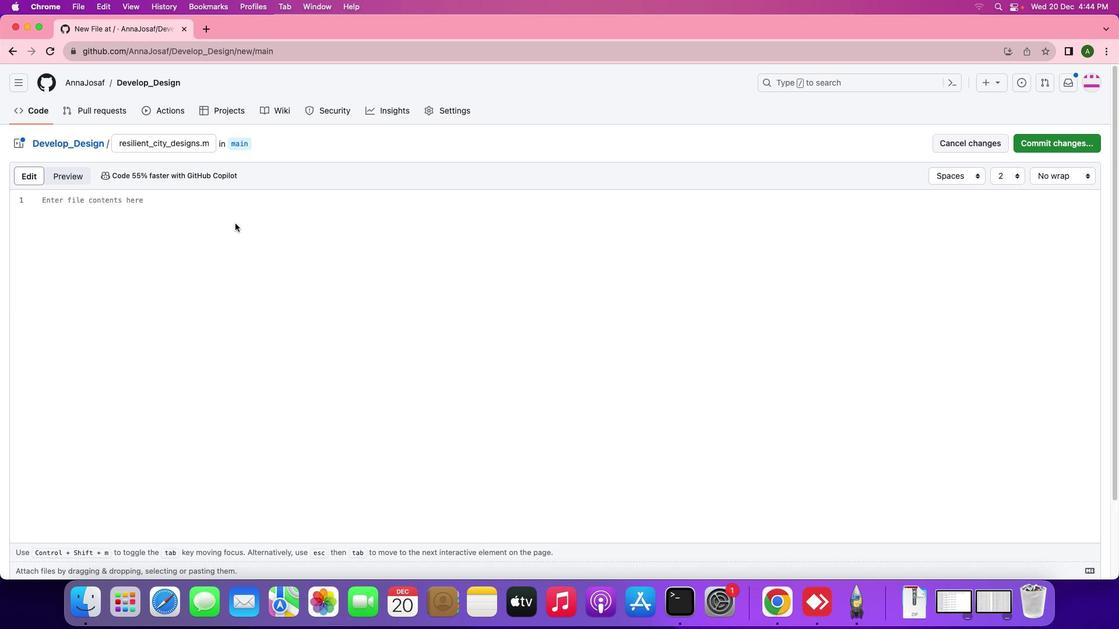 
Action: Key pressed Key.shift_r'#'Key.spaceKey.shift_r'S'Key.backspaceKey.shift_r'R''e''s''i''l''i''e''n''t'Key.spaceKey.shift_r'C''i''t''y'Key.spaceKey.shift_r'D''e''s''i''g''n''s'Key.spaceKey.enter'-'Key.spaceKey.shift_r'R''e''s''i''l''i''e''n''t'Key.space'c''i''t''y'Key.space'd''e''s''i''g''n''s'Key.space'f''o''c''u''s'Key.space'o''n'Key.space'c''r''e''a''t''i''n''g'Key.space'u''r''b''a''n'Key.space'e''n''v''i''r''o''n''m''e''n''t''e'Key.backspace's'Key.space't''h''a''t'Key.spaceKey.enterKey.backspace'c''a''n'Key.space'r''e''c''o''v''e''r'Key.space'f''r''o''m'Key.space'v''a''r''i''o''u''d'Key.backspace's'Key.space's''h''o''c''k''s'Key.space'a''n''d'Key.space's''t''r''e''s''s''e''s'Key.space's''y''s'Key.backspaceKey.backspace'u''s''c''h'Key.spaceKey.backspaceKey.backspaceKey.backspaceKey.backspace'c''h'Key.space'a''s'Key.space'n''a''t''u''r''a''l'Key.space'd''i''s''a''s''t''e''r''s'Key.enter'c''l''i''m''a''t''e'Key.space'c''h''a''n''g''e'Key.space'e''c''o''n''o''m''i''c'Key.space'c''h''a''l''l''e''n''g''e''s'Key.space'a''n''d'Key.space's''o''c''i''a''l'Key.space'd''i''s''r''u''p''t''i''o''n''s'Key.spaceKey.backspaceKey.backspaceKey.backspaceKey.backspaceKey.backspaceKey.backspaceKey.backspaceKey.backspaceKey.backspaceKey.backspaceKey.backspace'i''s''t''r''u''p''t''i''o''n'Key.space'\\''\\''\\''\\''\\''\\''\\''\\''\\''\\''\\'Key.backspaceKey.backspaceKey.backspaceKey.backspaceKey.backspaceKey.backspaceKey.backspaceKey.backspaceKey.backspaceKey.backspaceKey.backspaceKey.backspaceKey.backspaceKey.backspaceKey.backspaceKey.backspaceKey.backspaceKey.backspaceKey.backspaceKey.backspace'r''u''p''t''i''o''n''s'Key.space'.'
Screenshot: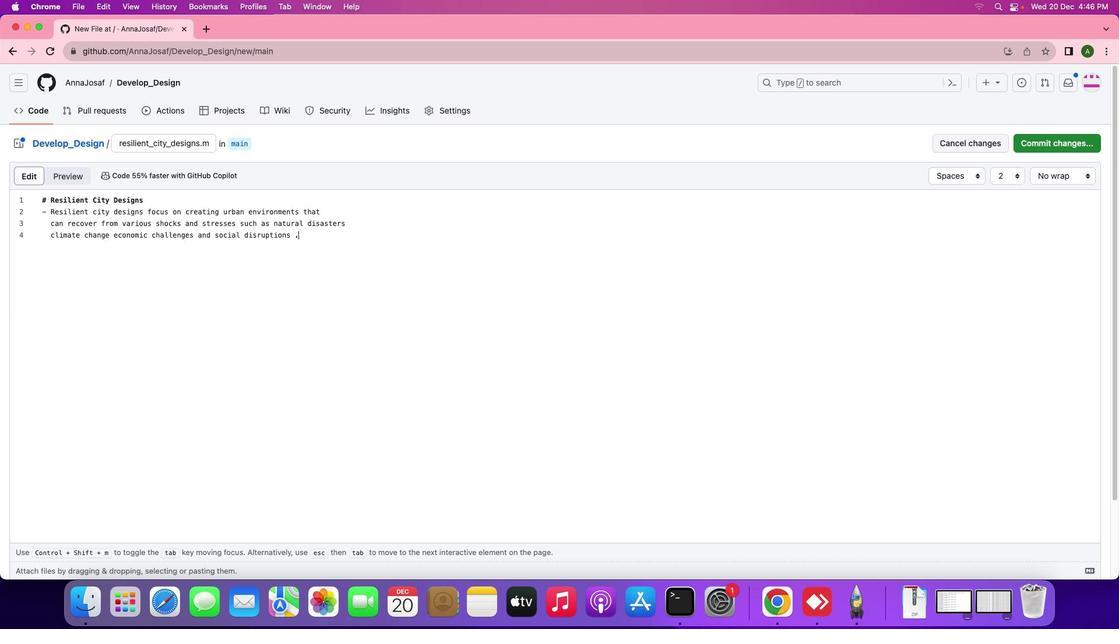 
Action: Mouse moved to (76, 172)
Screenshot: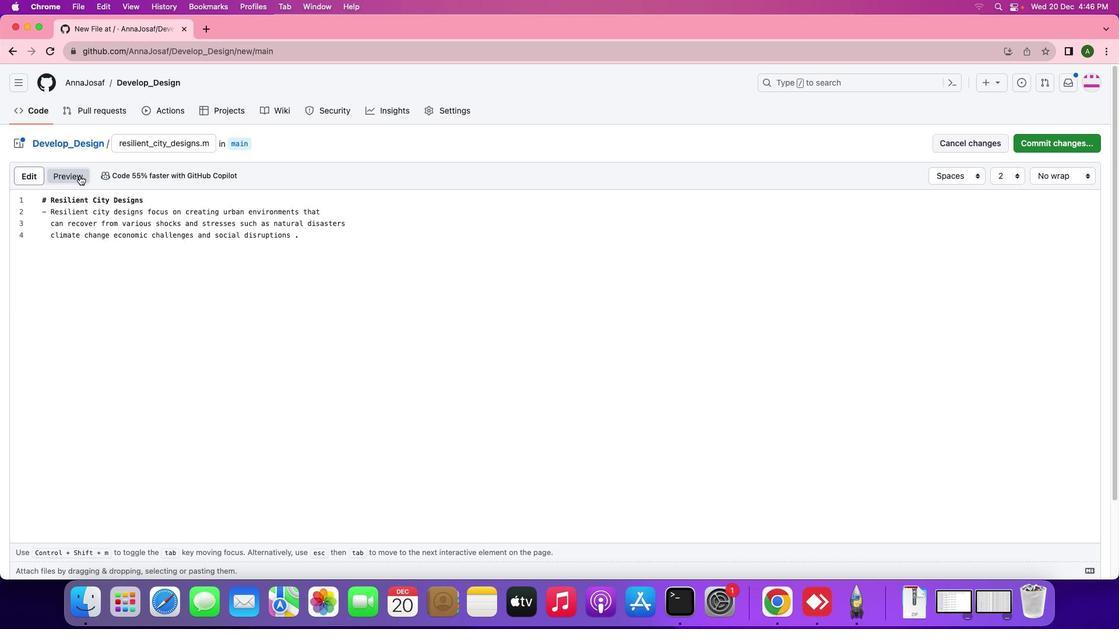 
Action: Mouse pressed left at (76, 172)
Screenshot: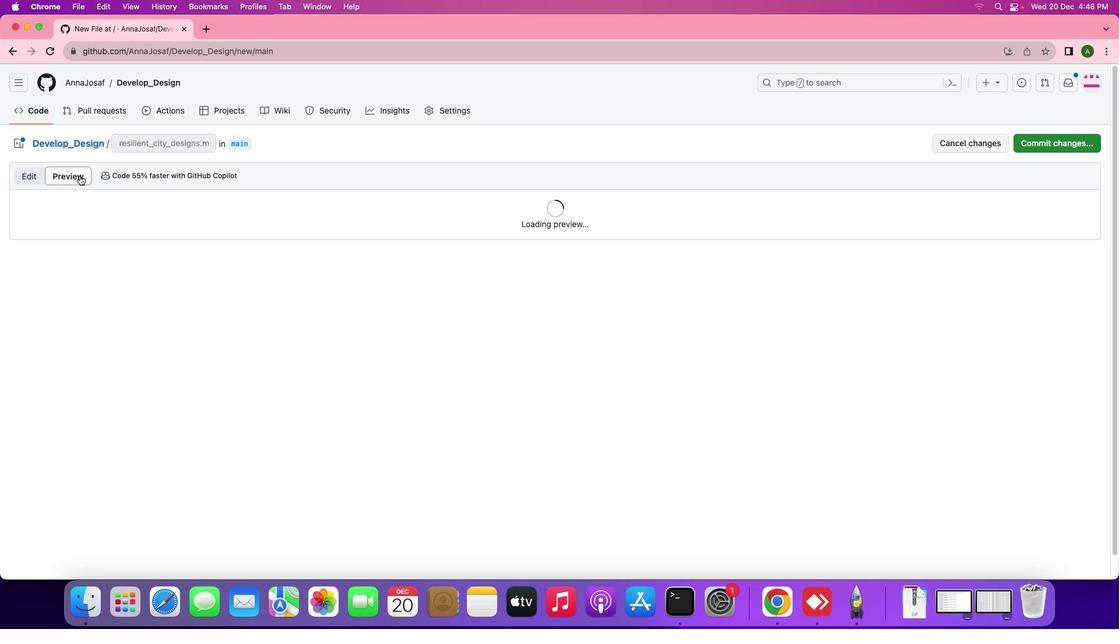 
Action: Mouse moved to (1043, 141)
Screenshot: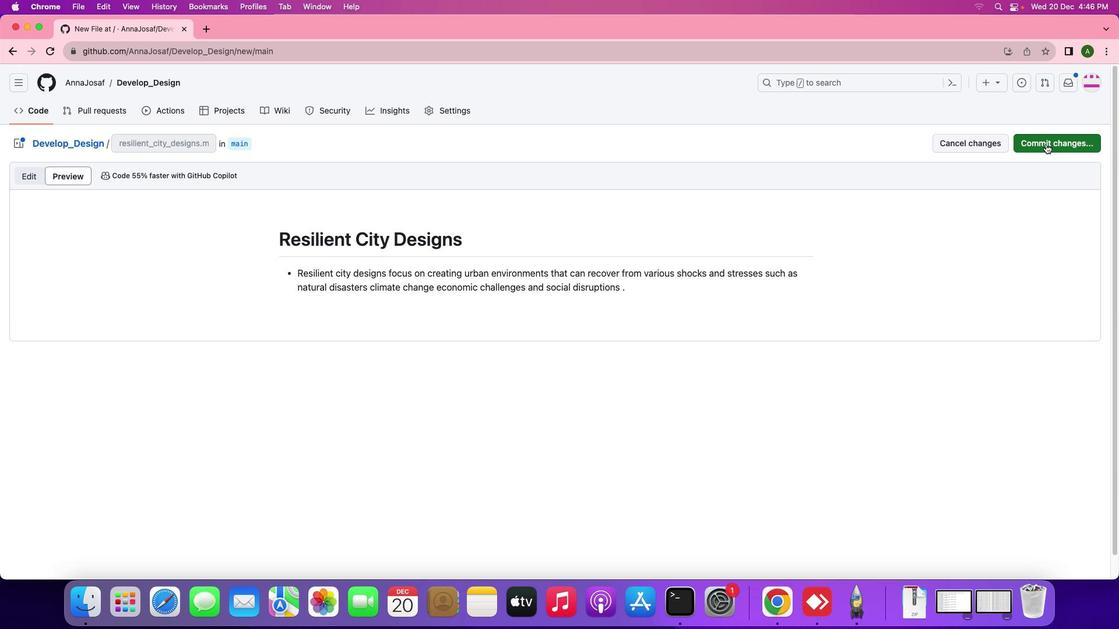 
Action: Mouse pressed left at (1043, 141)
Screenshot: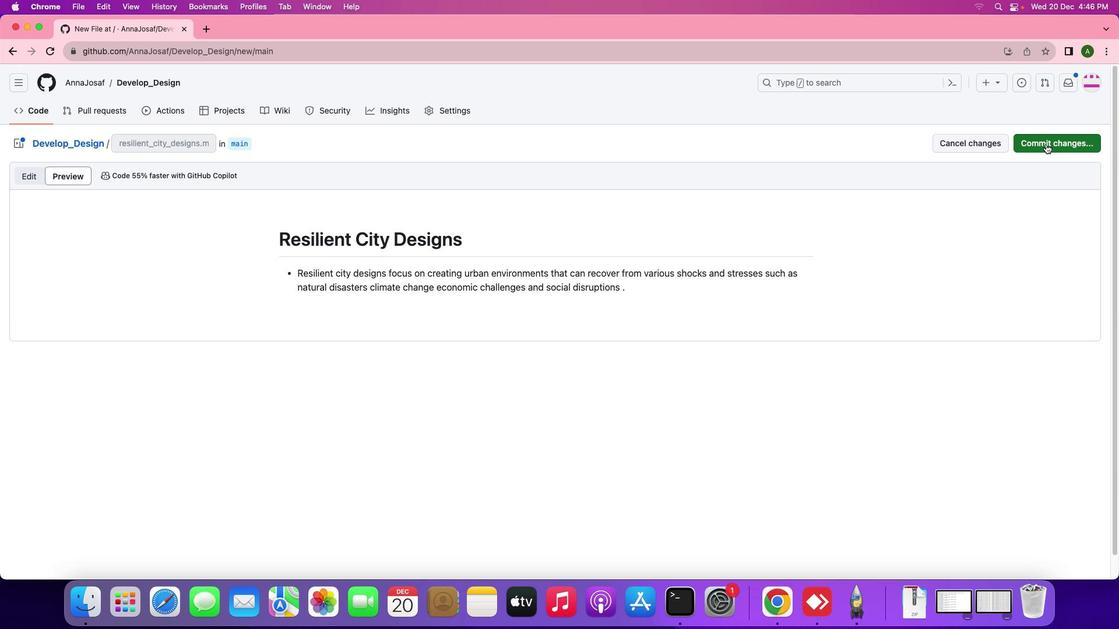 
Action: Mouse moved to (655, 446)
Screenshot: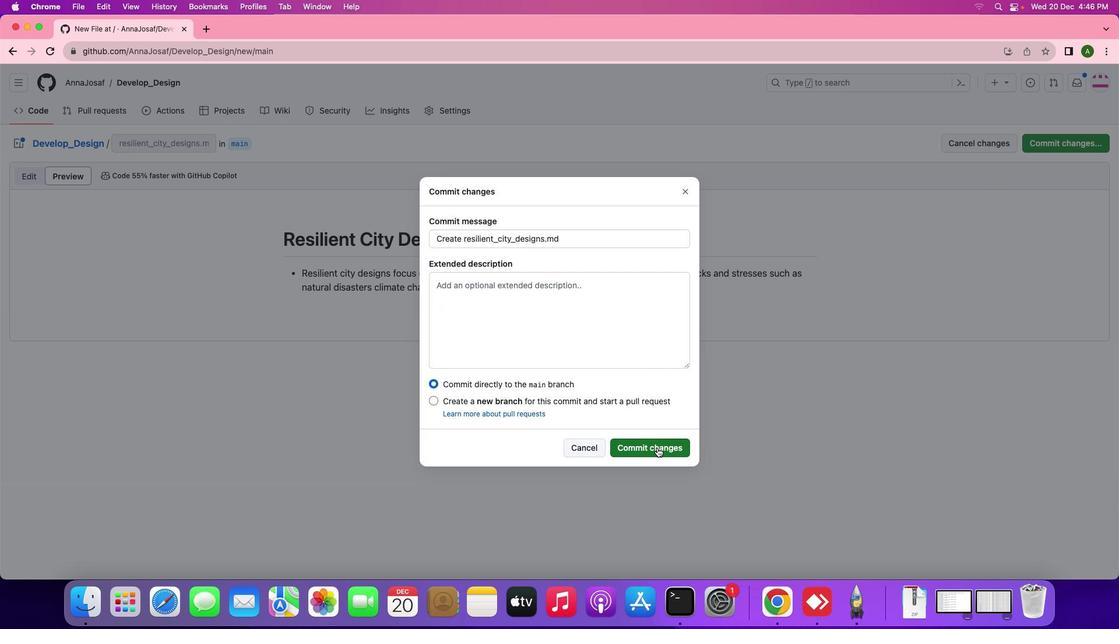 
Action: Mouse pressed left at (655, 446)
Screenshot: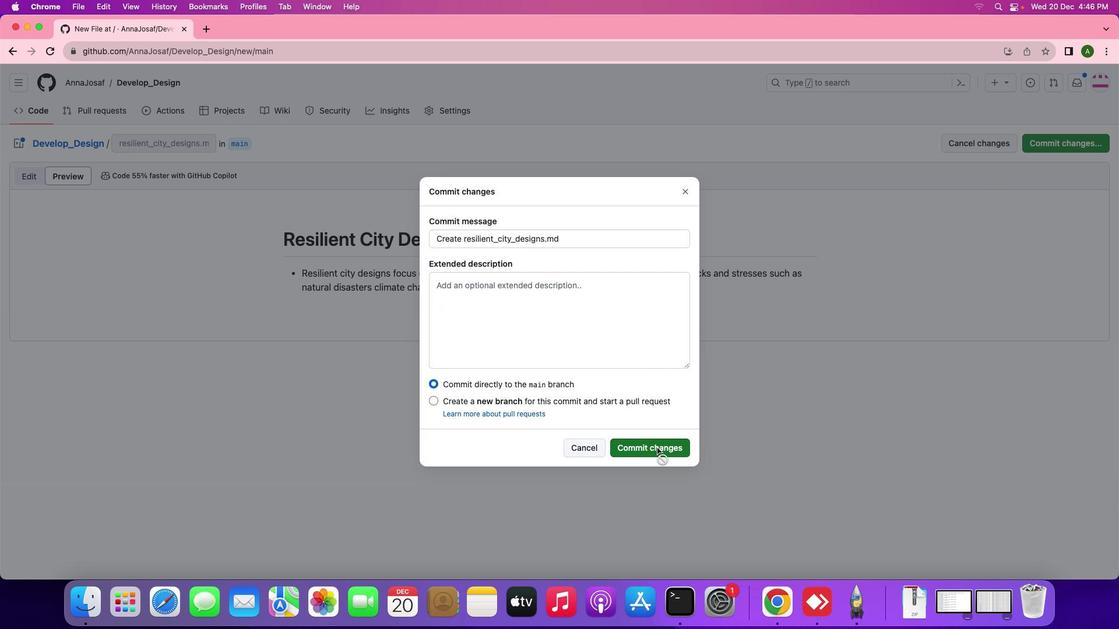 
Action: Mouse moved to (992, 209)
Screenshot: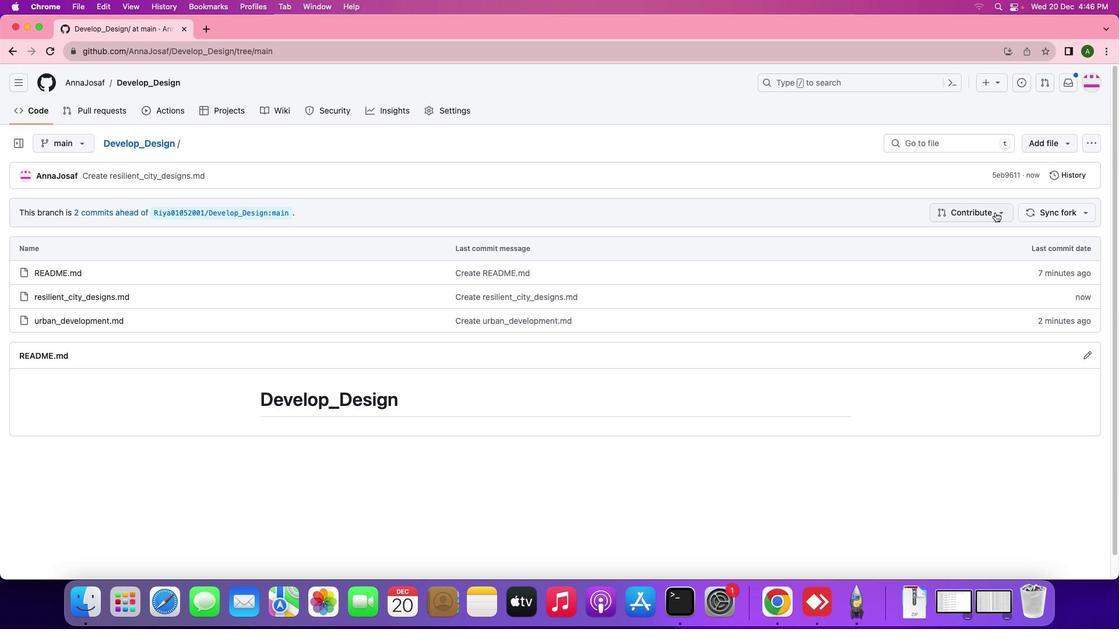 
Action: Mouse pressed left at (992, 209)
Screenshot: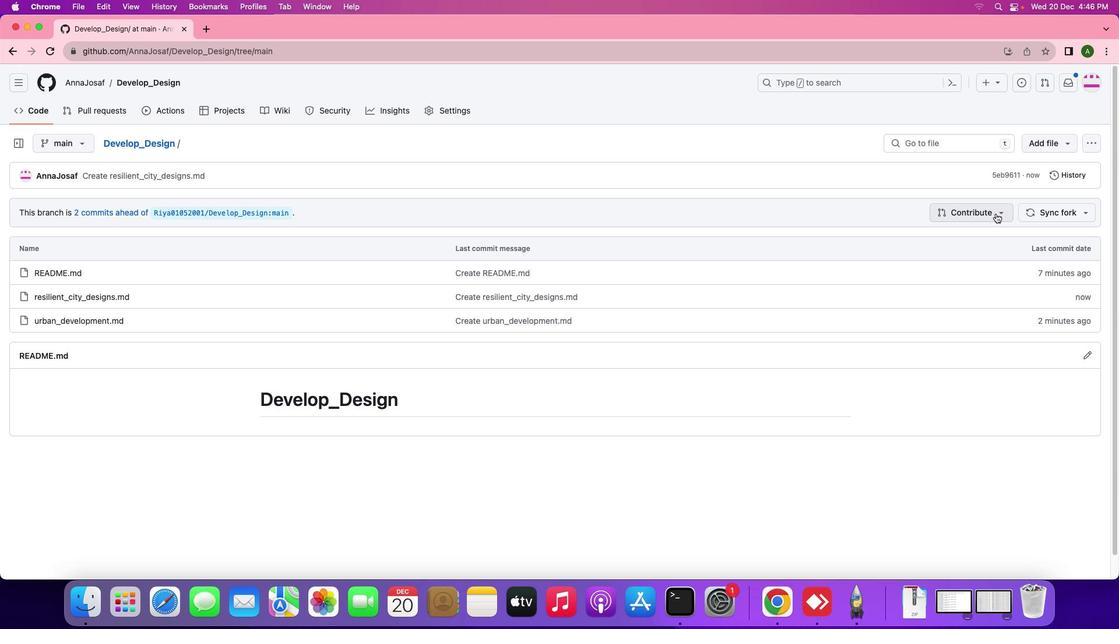 
Action: Mouse moved to (905, 330)
Screenshot: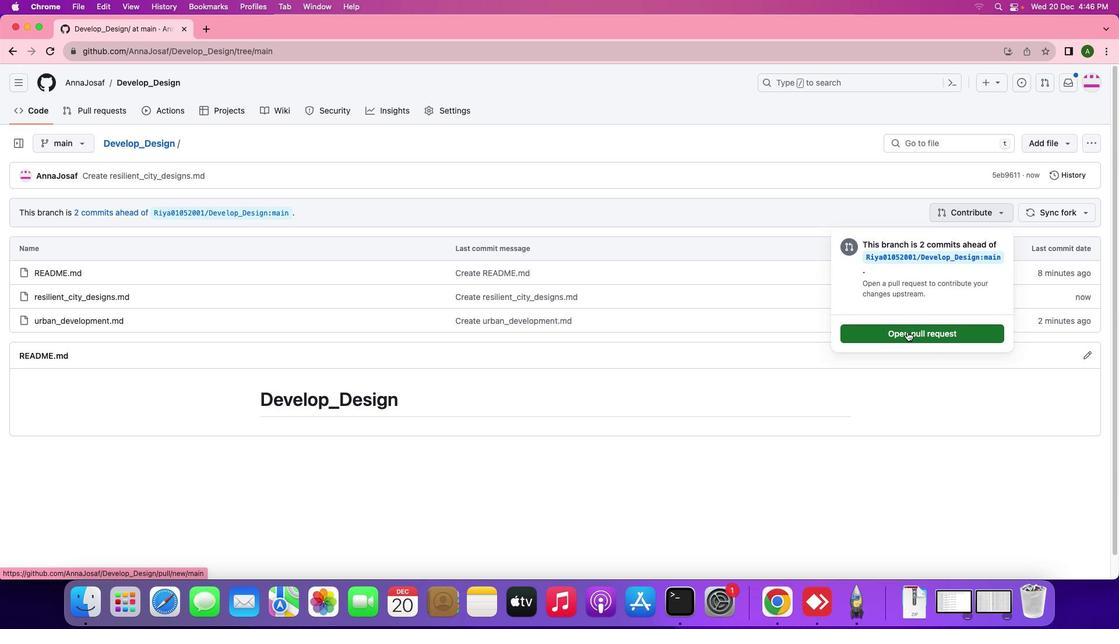 
Action: Mouse pressed left at (905, 330)
Screenshot: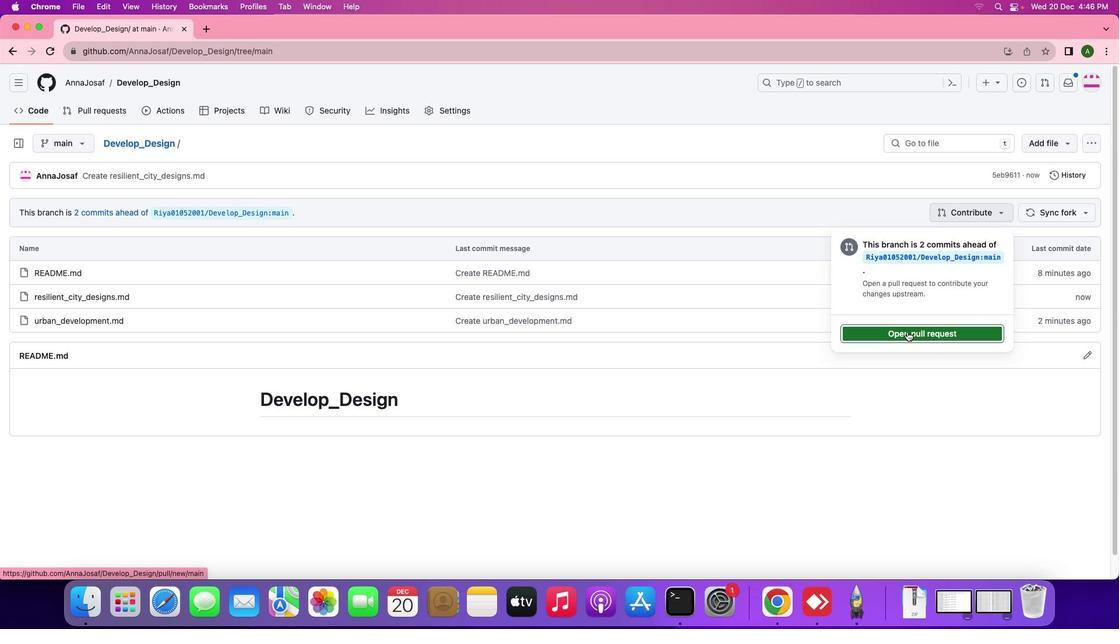 
Action: Mouse moved to (864, 262)
Screenshot: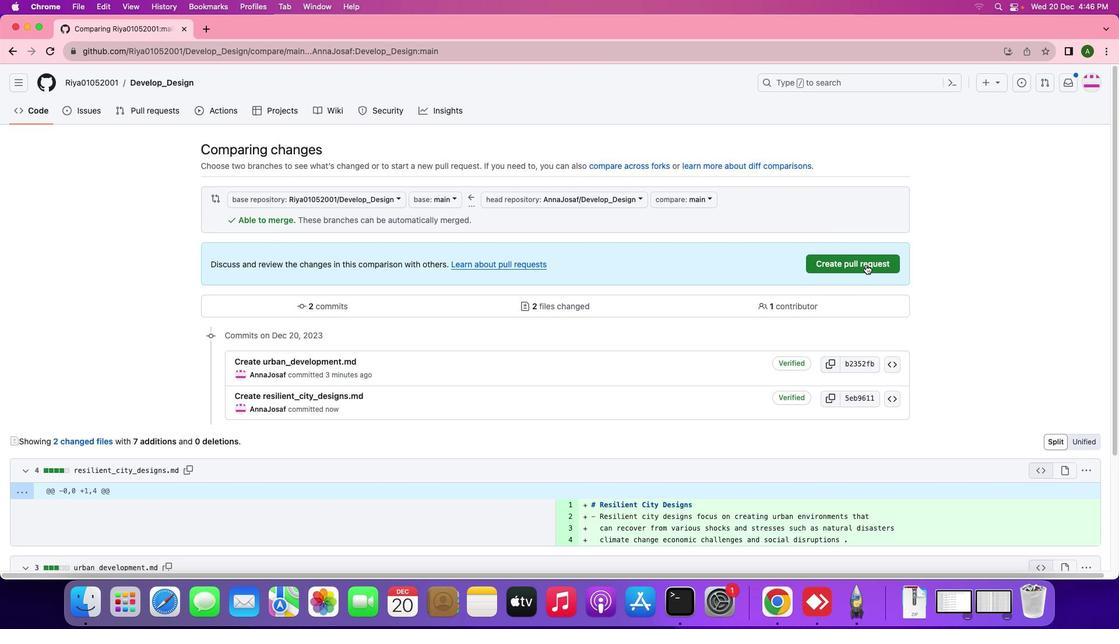 
Action: Mouse pressed left at (864, 262)
Screenshot: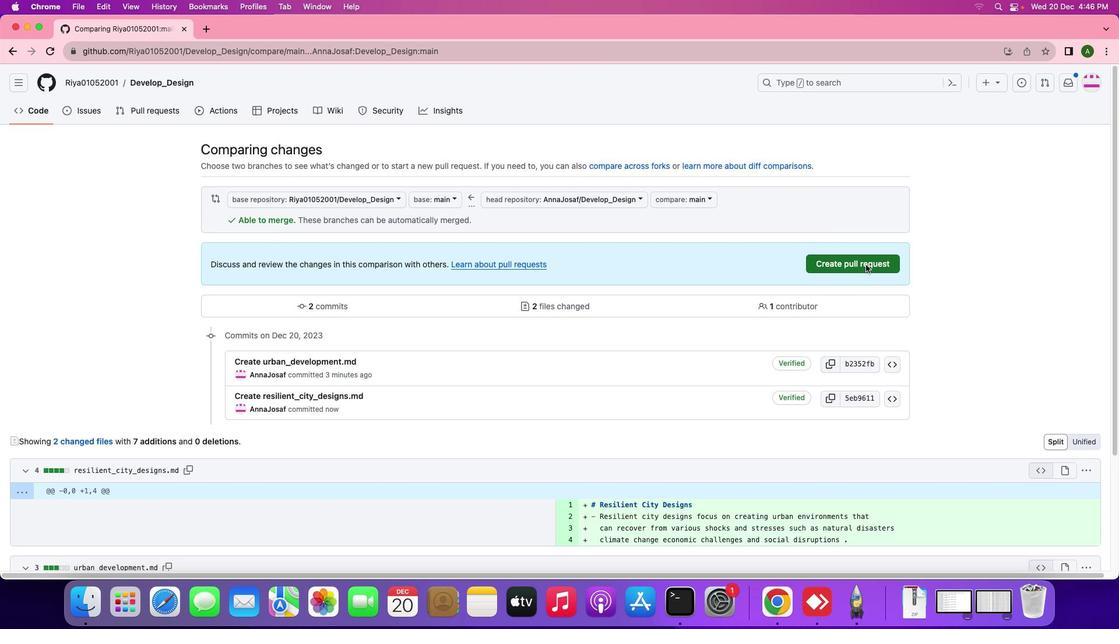 
Action: Mouse moved to (313, 264)
Screenshot: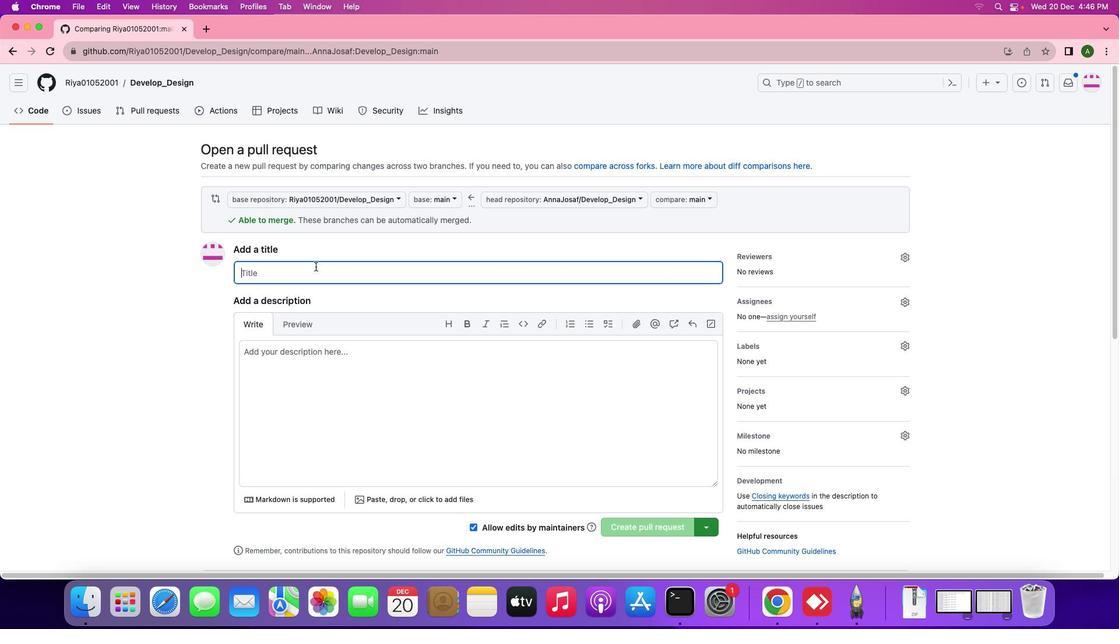 
Action: Mouse pressed left at (313, 264)
Screenshot: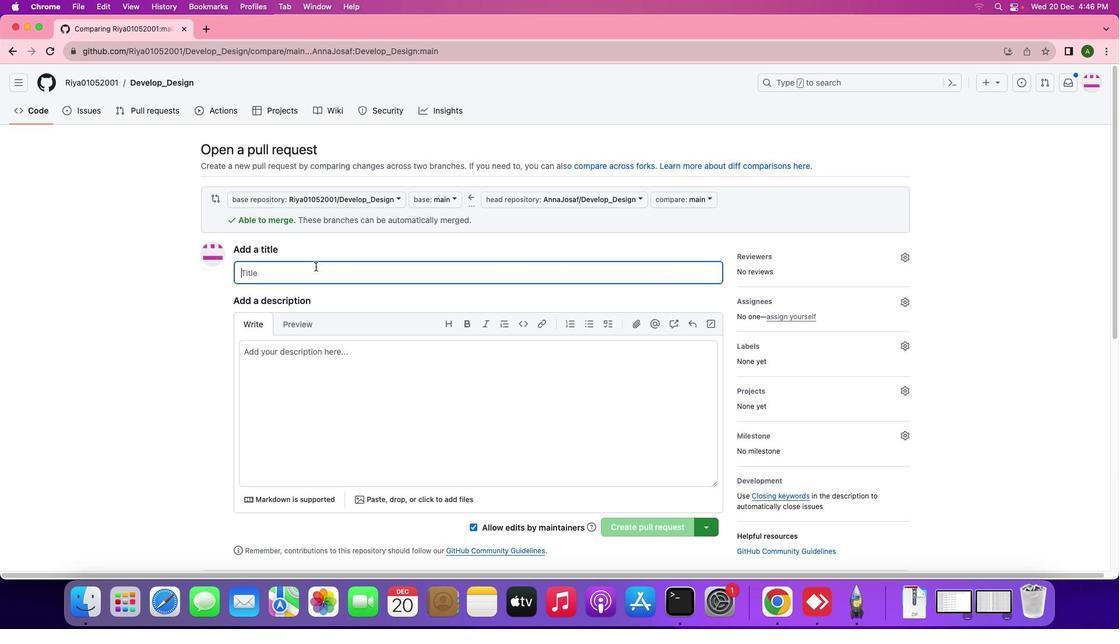 
Action: Mouse moved to (313, 264)
Screenshot: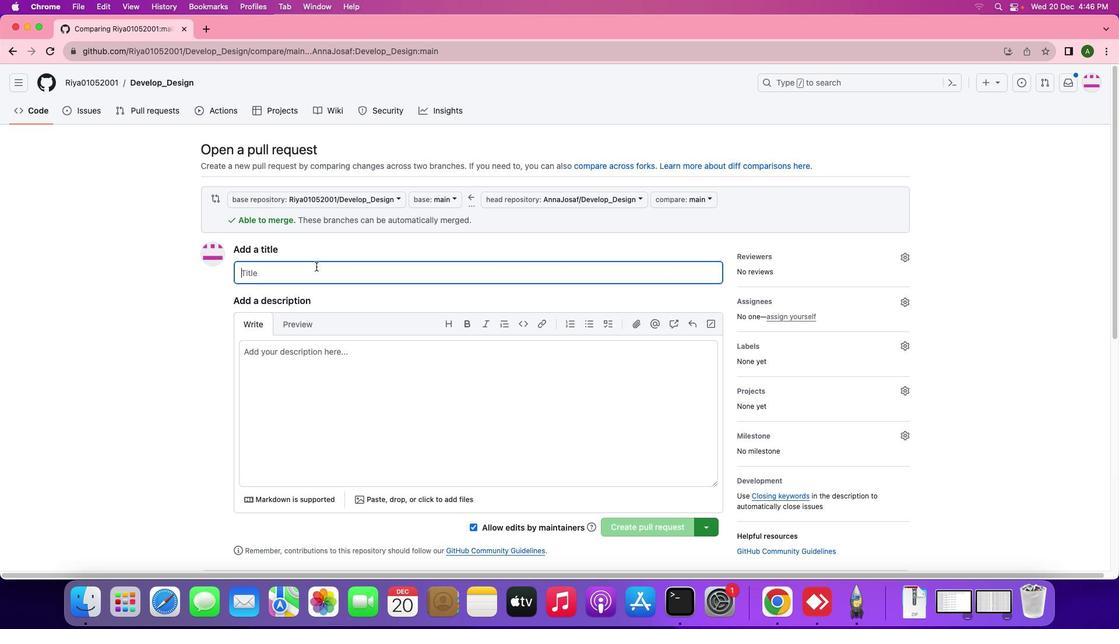 
Action: Key pressed 'd''e''v''e''l''o''p''m''e''n''t'Key.shift_r'_''d''e''s''i''g''n''s'
Screenshot: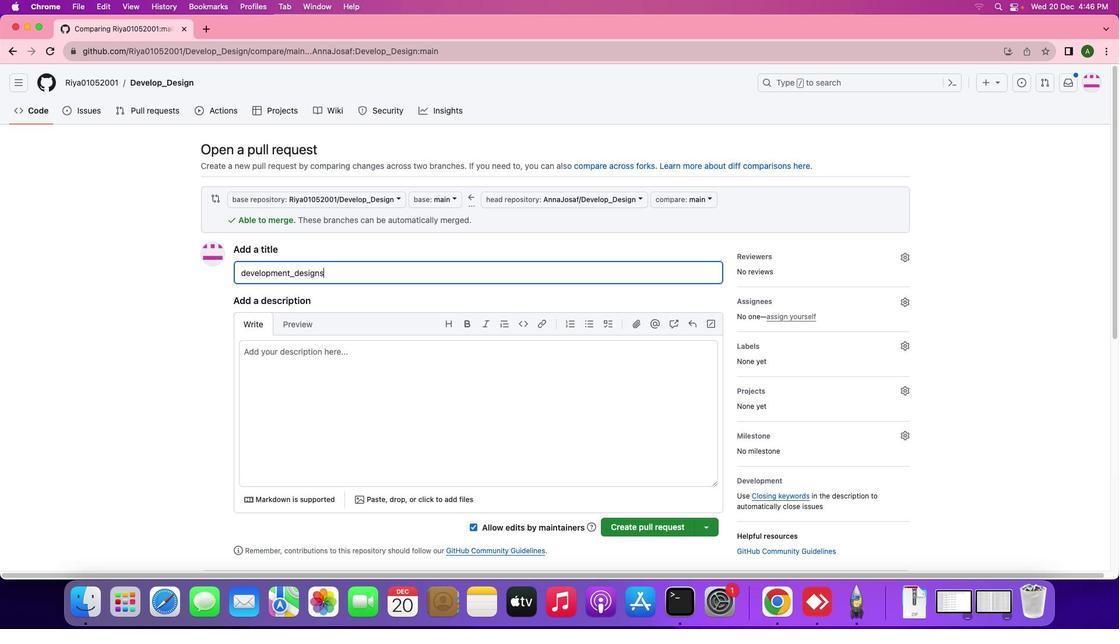 
Action: Mouse moved to (647, 523)
Screenshot: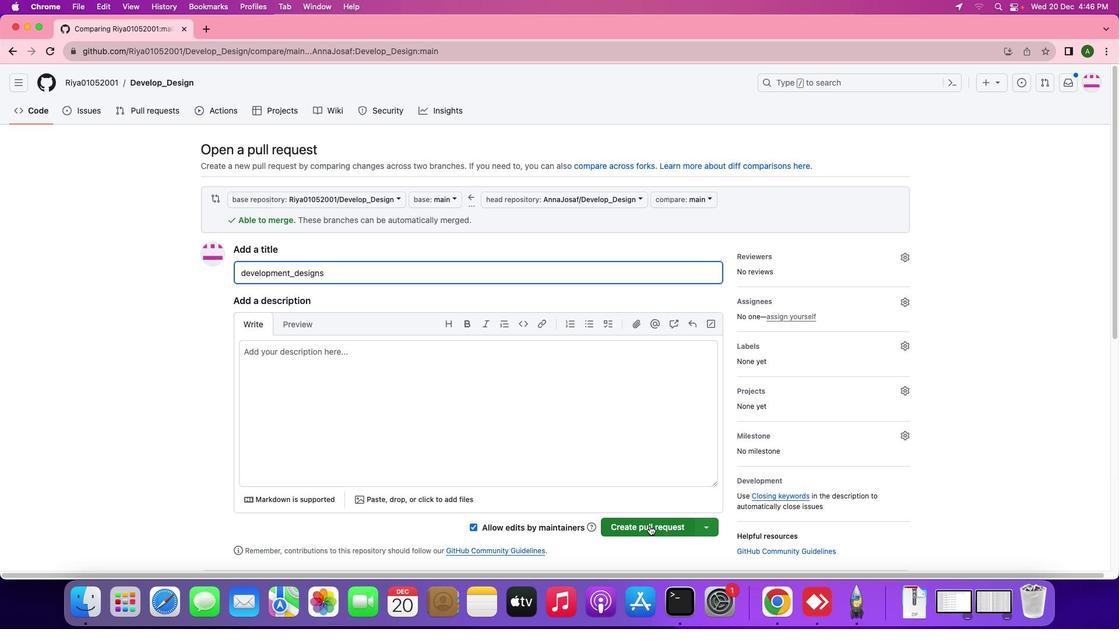 
Action: Mouse pressed left at (647, 523)
Screenshot: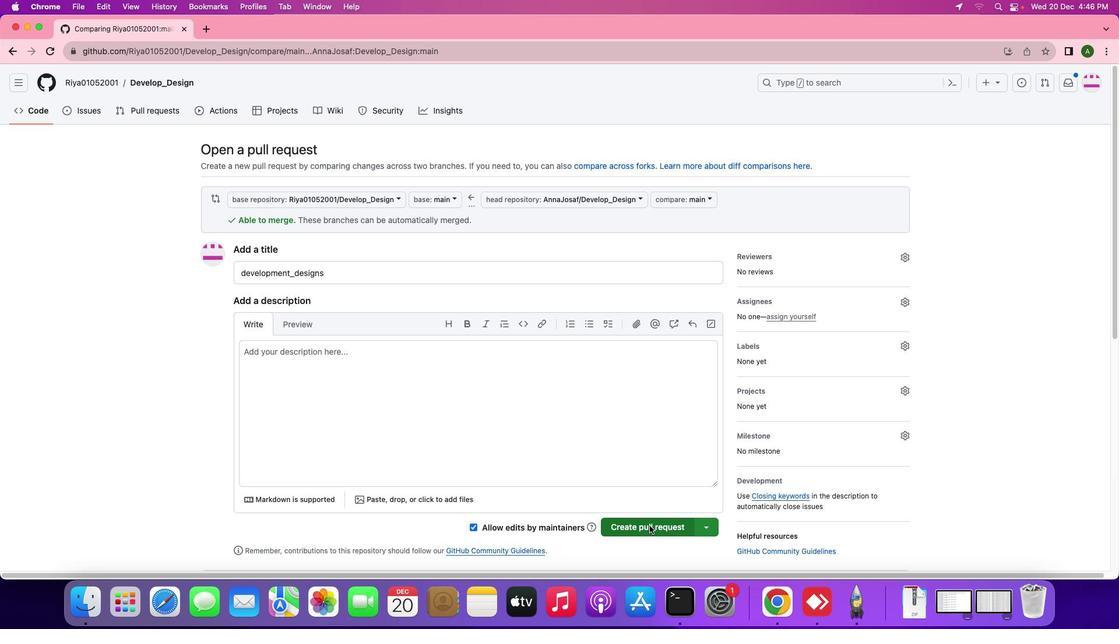 
Action: Mouse moved to (304, 488)
Screenshot: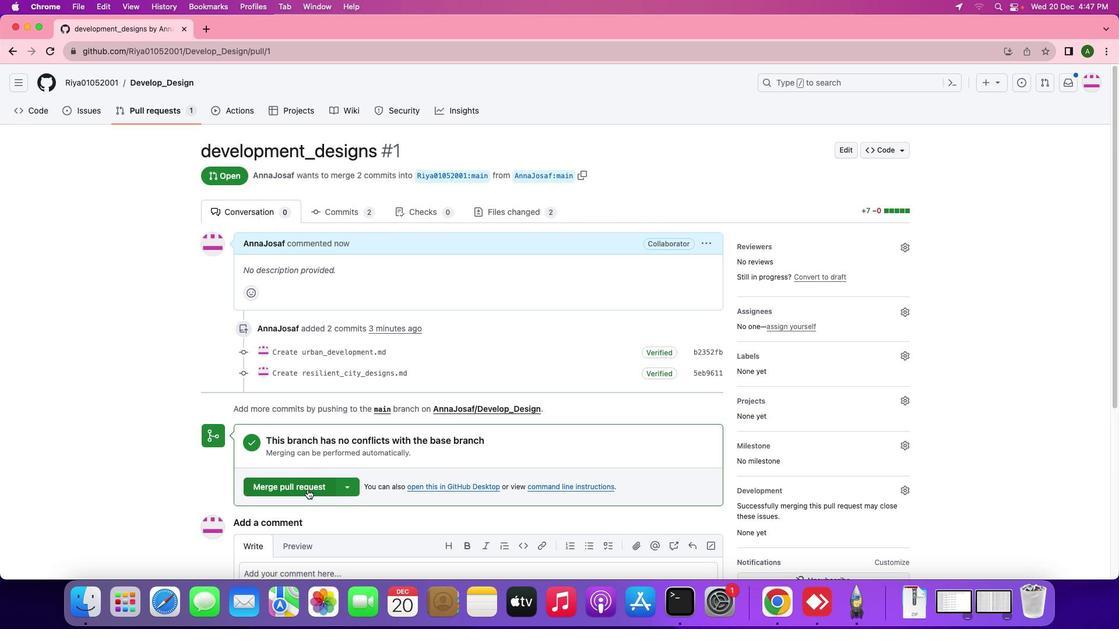 
Action: Mouse pressed left at (304, 488)
Screenshot: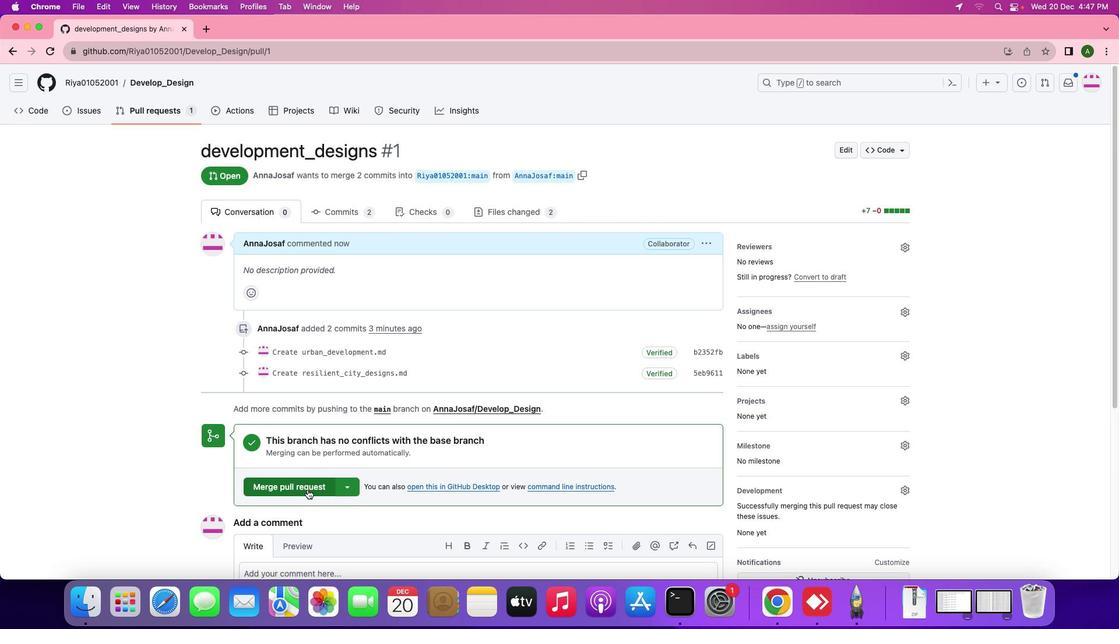 
Action: Mouse moved to (296, 524)
Screenshot: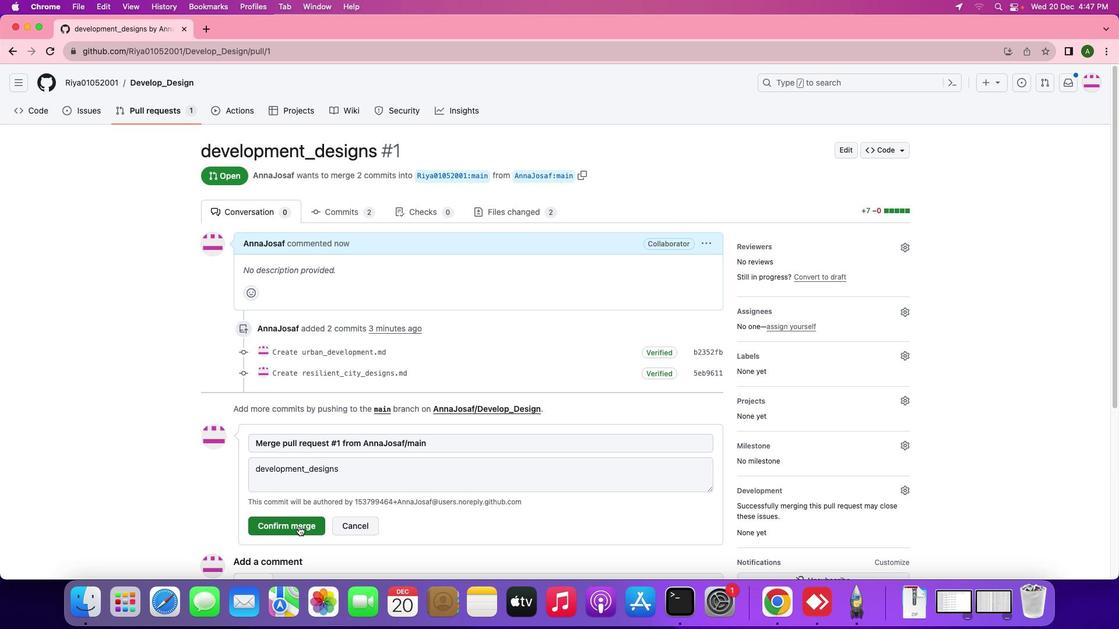 
Action: Mouse pressed left at (296, 524)
Screenshot: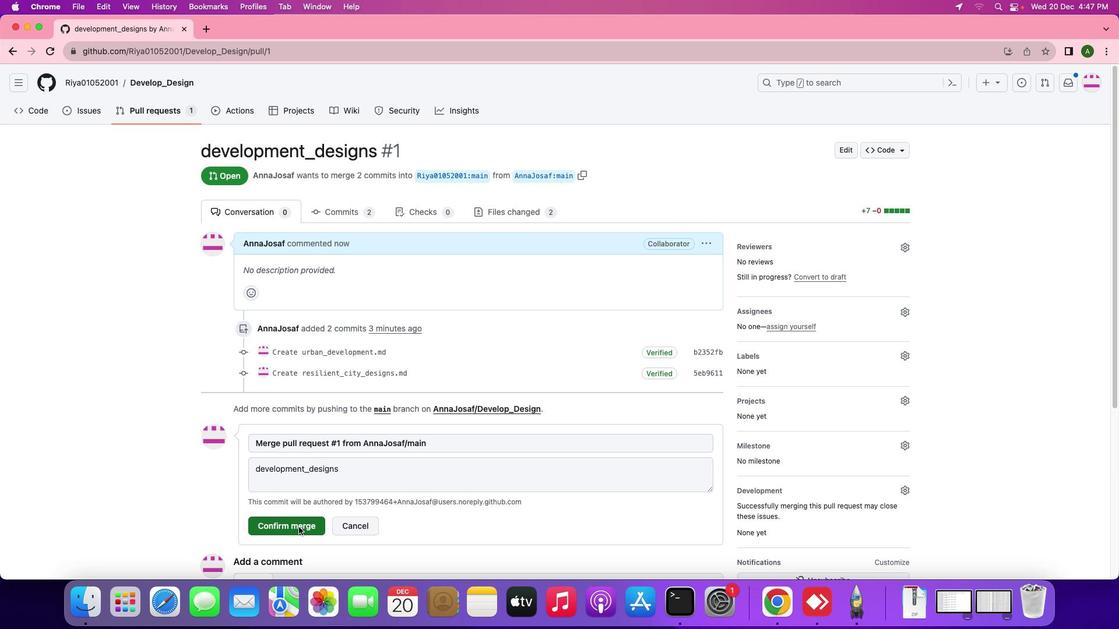 
Action: Mouse moved to (425, 369)
Screenshot: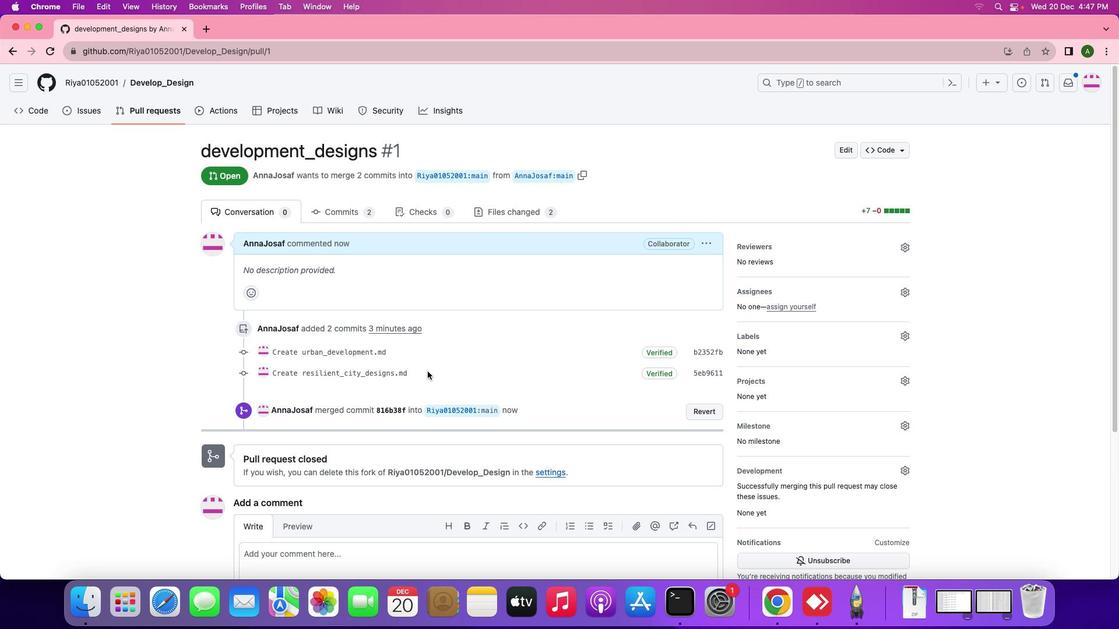 
